 Task: Find connections with filter location Rangāpāra with filter topic #managementwith filter profile language Spanish with filter current company ITI And Diploma Jobs with filter school Indian Institute of Management, Lucknow with filter industry Business Consulting and Services with filter service category Visual Design with filter keywords title Hotel Front Door Greeter
Action: Mouse moved to (546, 47)
Screenshot: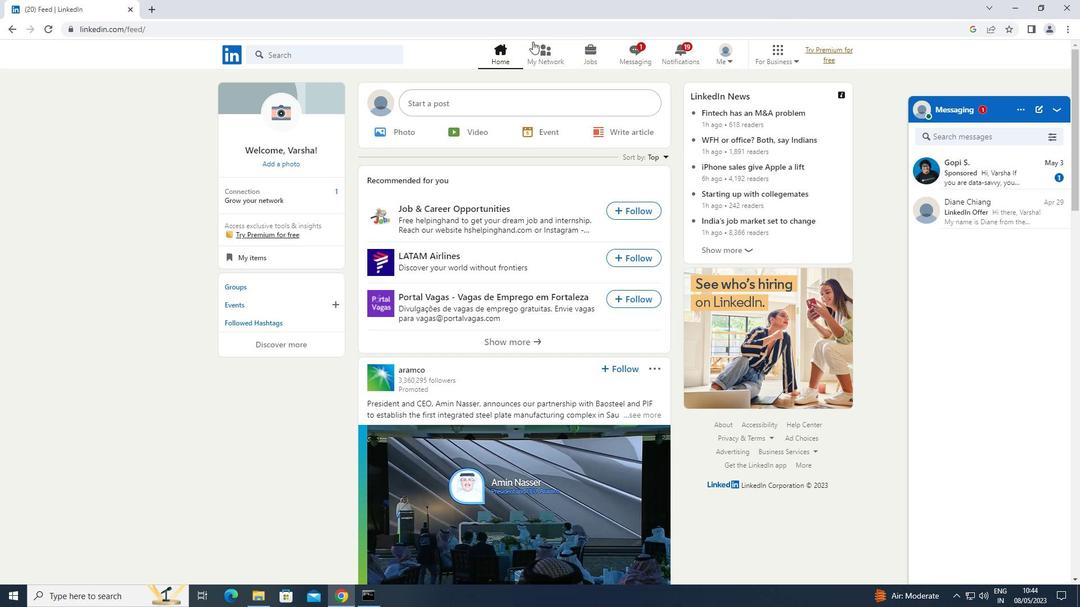 
Action: Mouse pressed left at (546, 47)
Screenshot: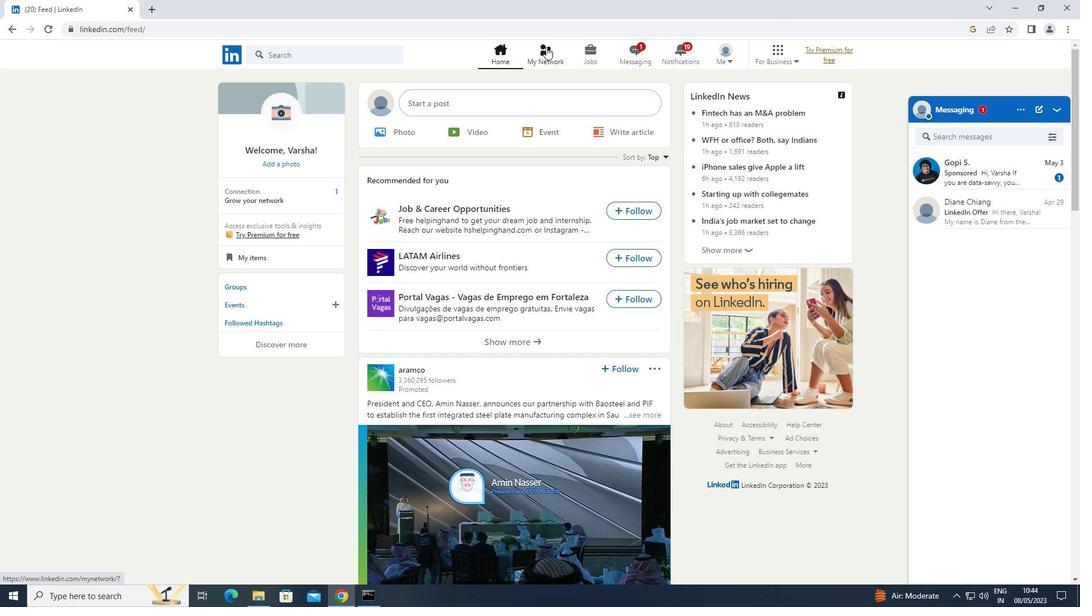 
Action: Mouse moved to (292, 116)
Screenshot: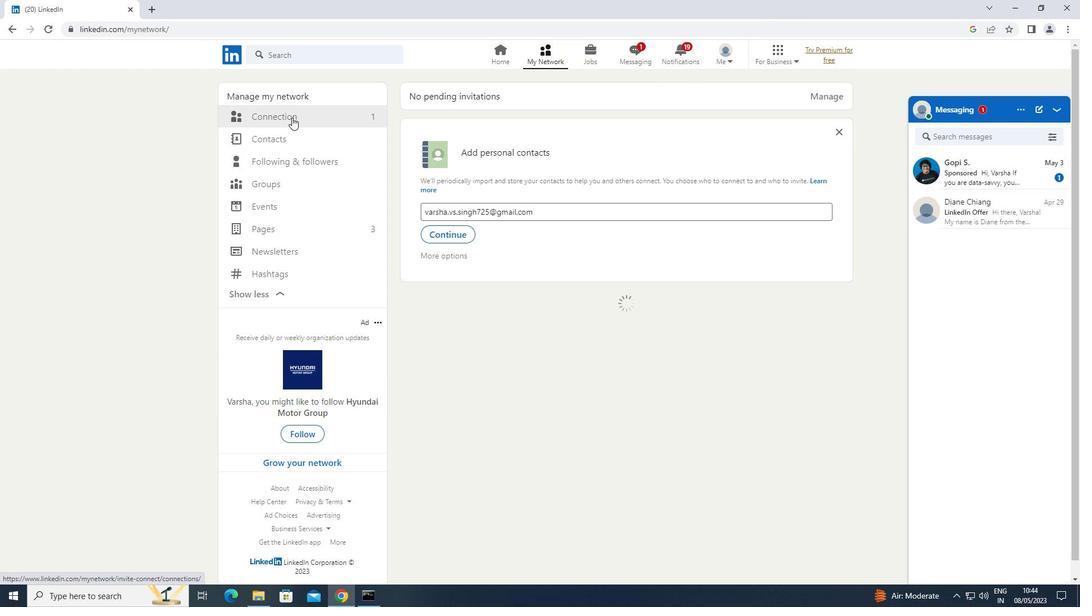 
Action: Mouse pressed left at (292, 116)
Screenshot: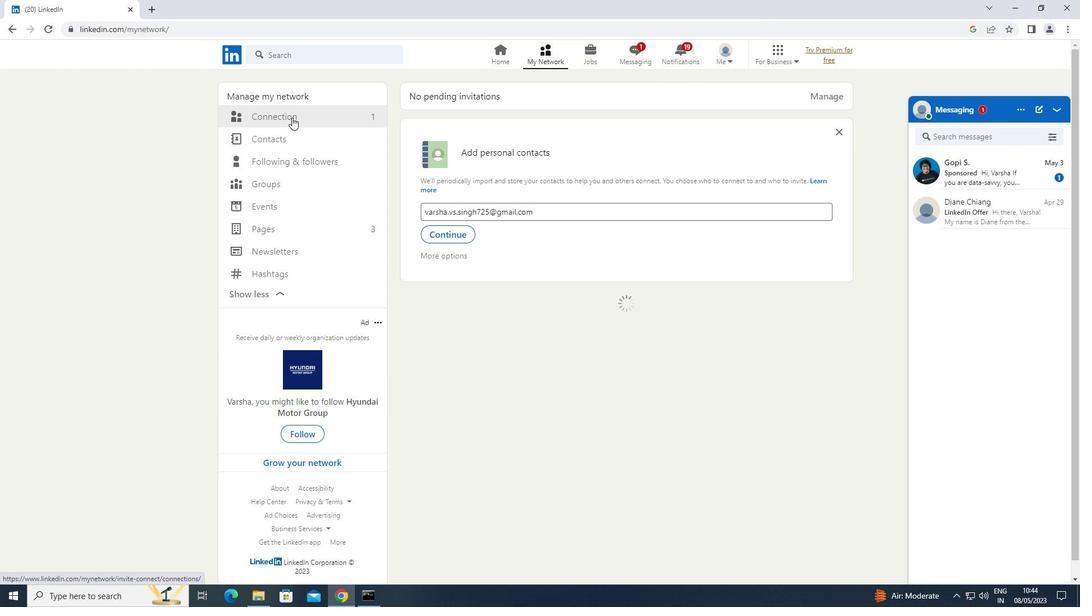 
Action: Mouse moved to (638, 113)
Screenshot: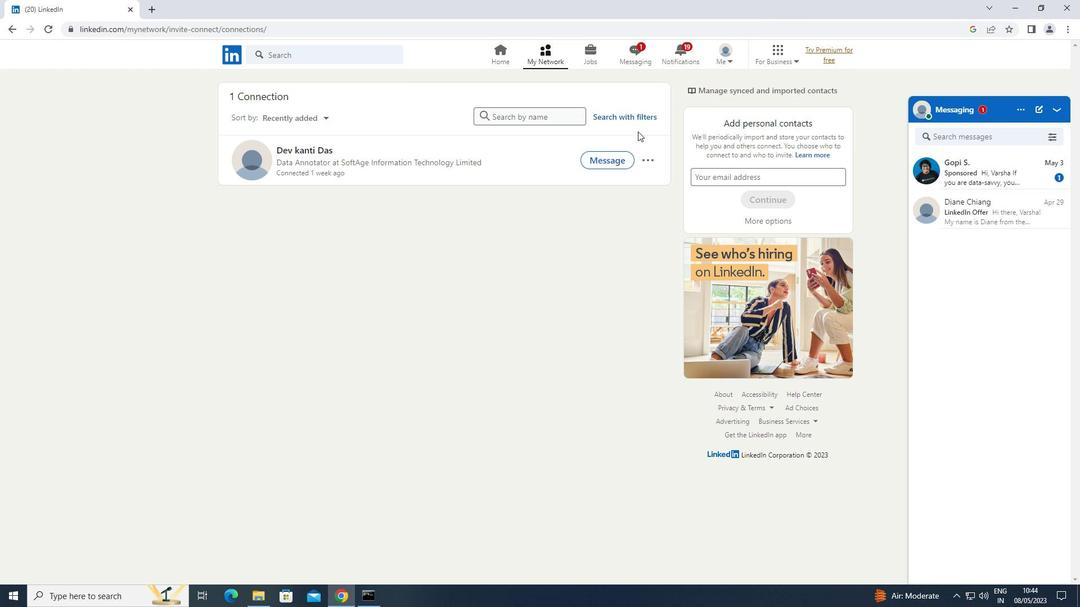 
Action: Mouse pressed left at (638, 113)
Screenshot: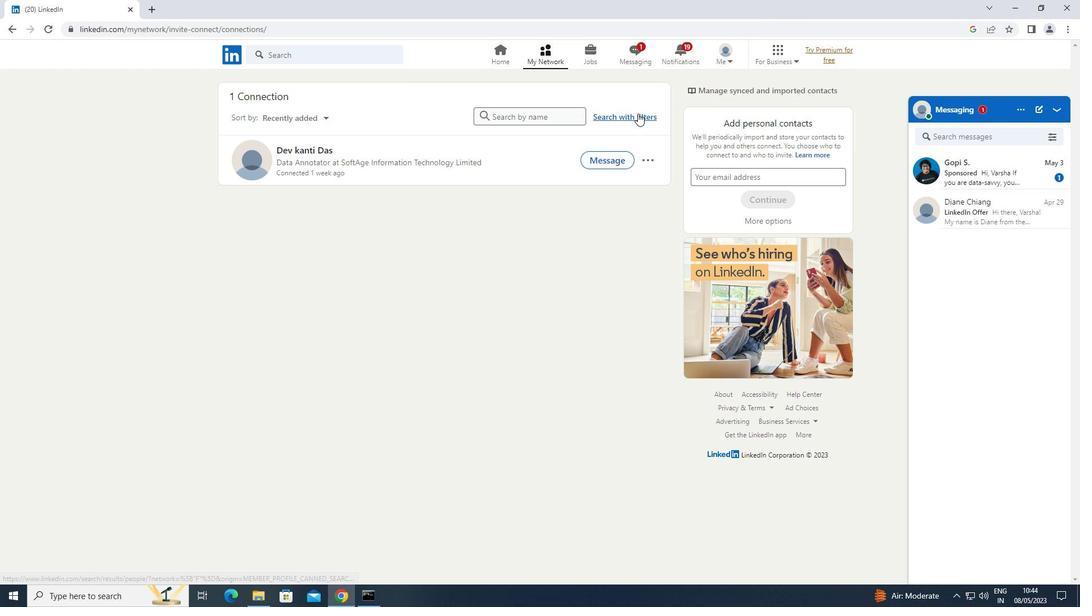 
Action: Mouse moved to (580, 84)
Screenshot: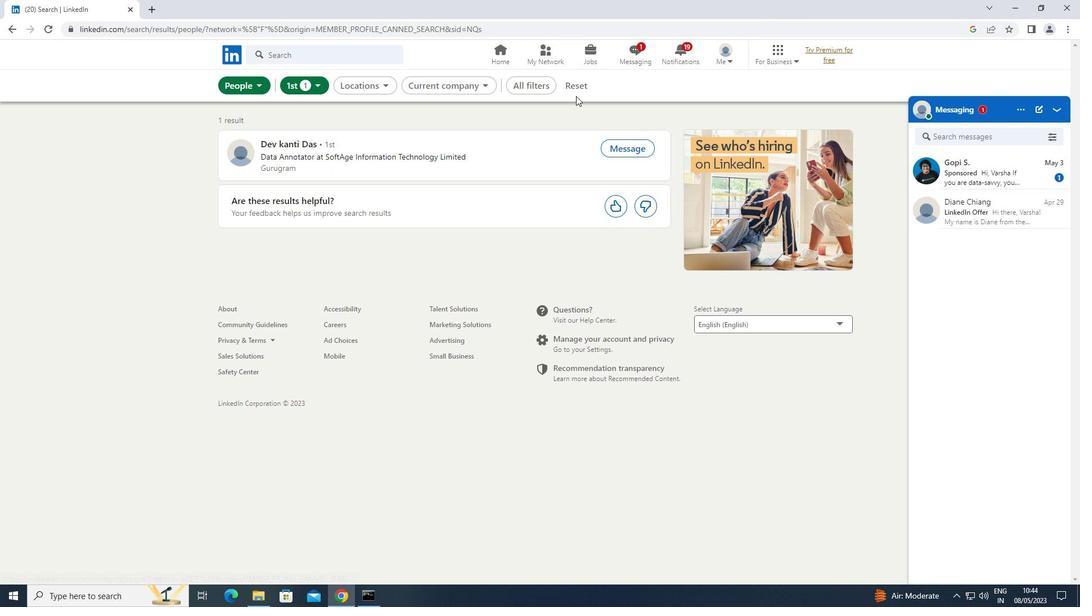 
Action: Mouse pressed left at (580, 84)
Screenshot: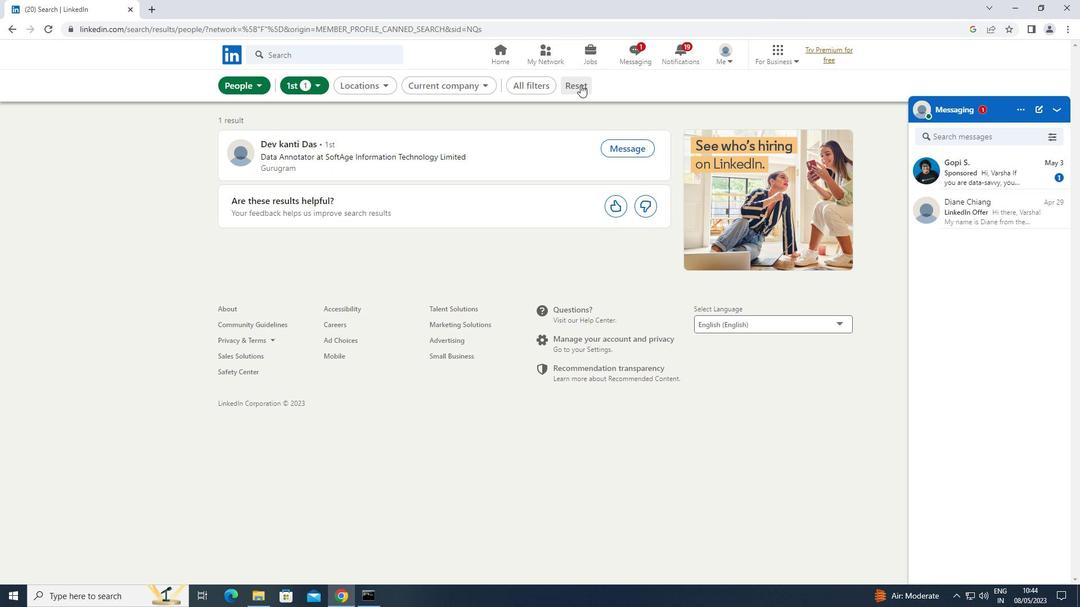 
Action: Mouse moved to (569, 82)
Screenshot: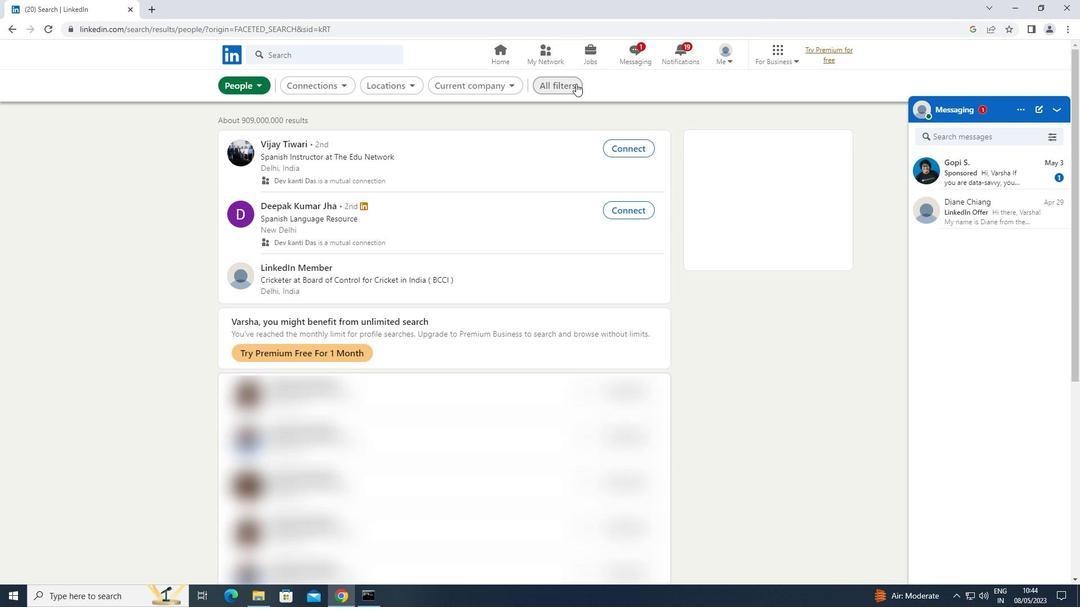
Action: Mouse pressed left at (569, 82)
Screenshot: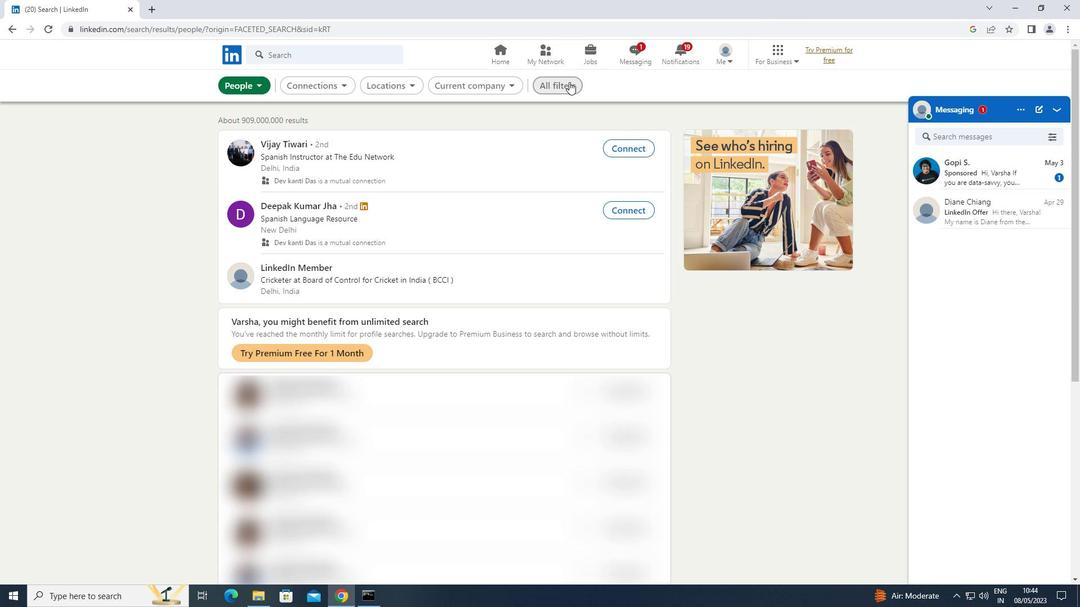 
Action: Mouse moved to (790, 195)
Screenshot: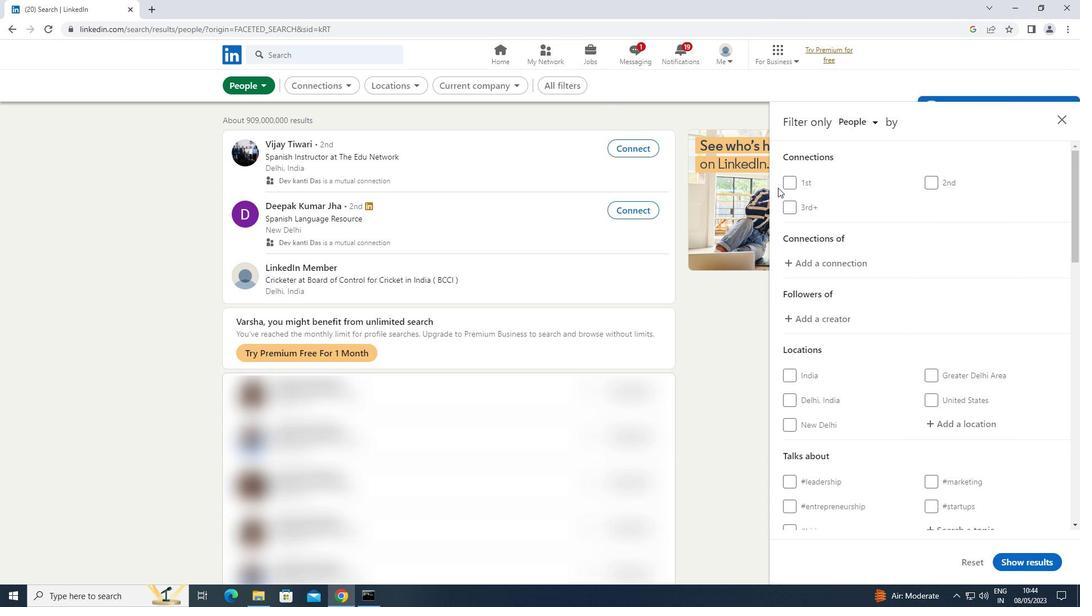 
Action: Mouse scrolled (790, 194) with delta (0, 0)
Screenshot: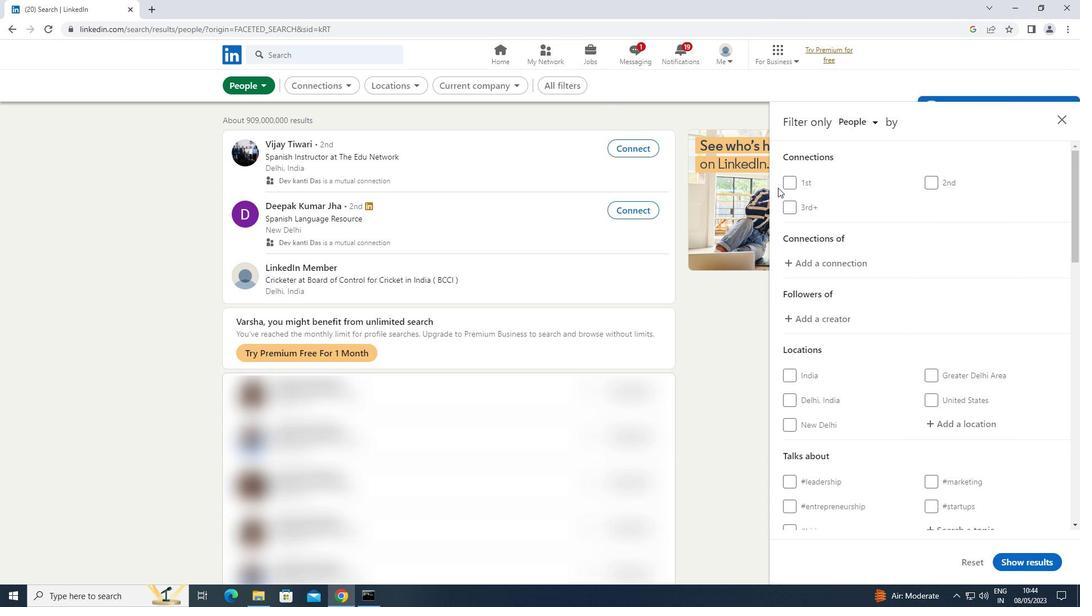 
Action: Mouse moved to (791, 195)
Screenshot: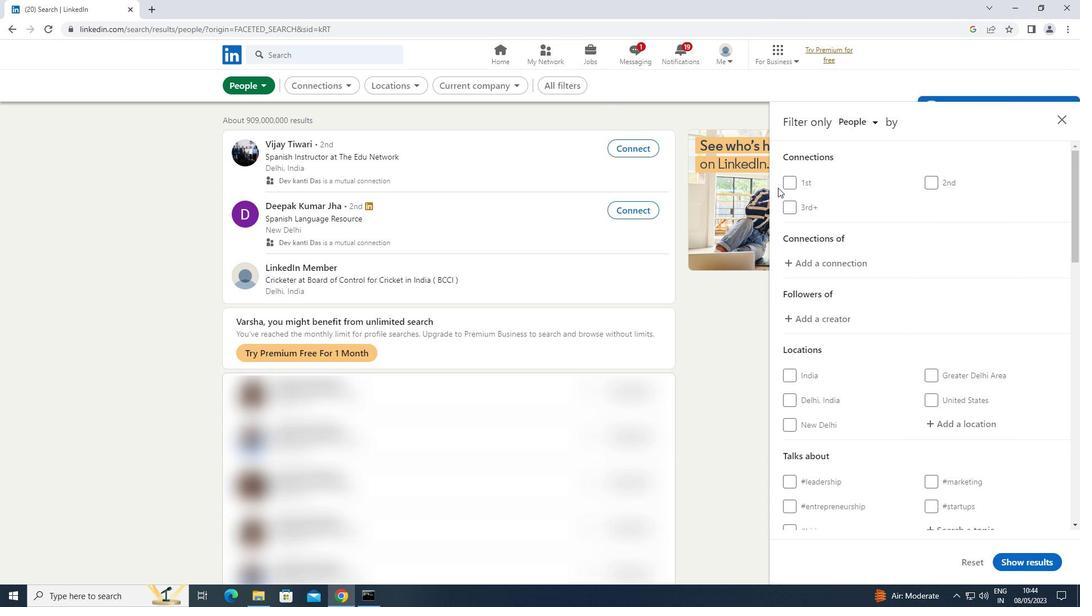 
Action: Mouse scrolled (791, 195) with delta (0, 0)
Screenshot: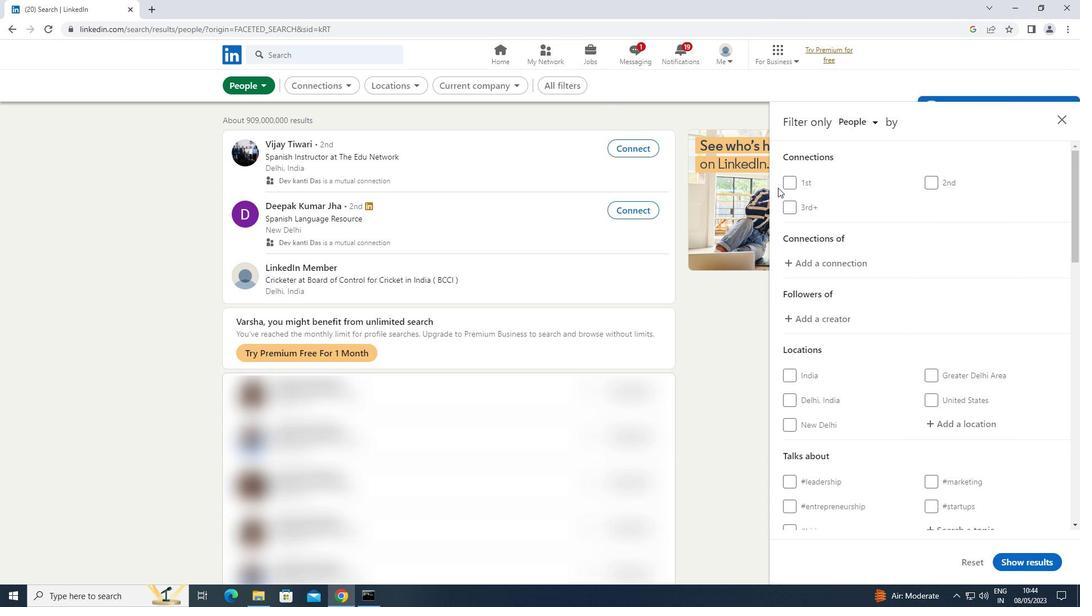 
Action: Mouse moved to (791, 195)
Screenshot: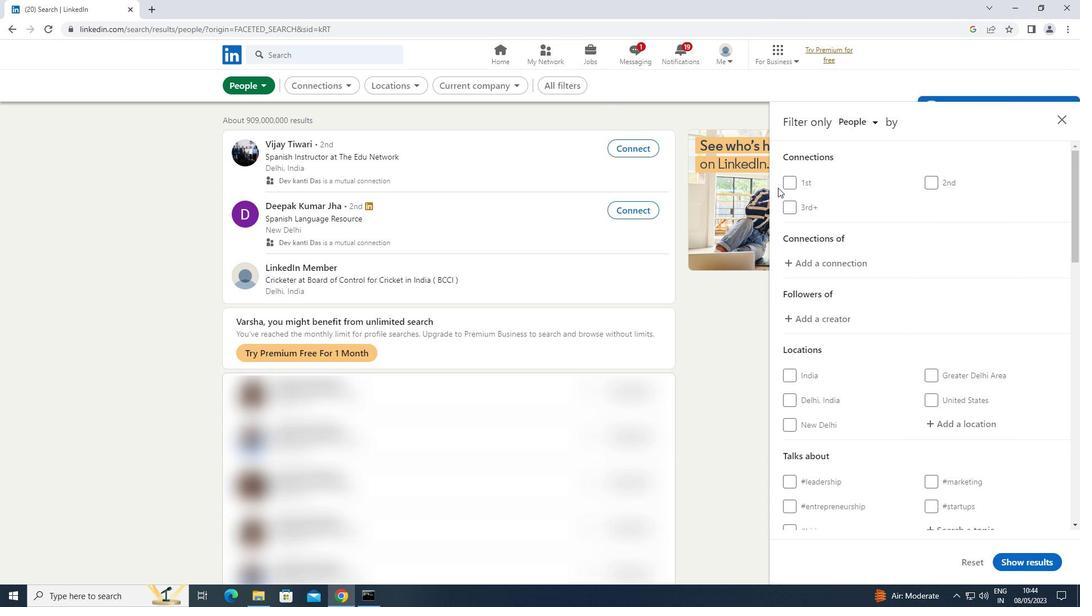 
Action: Mouse scrolled (791, 195) with delta (0, 0)
Screenshot: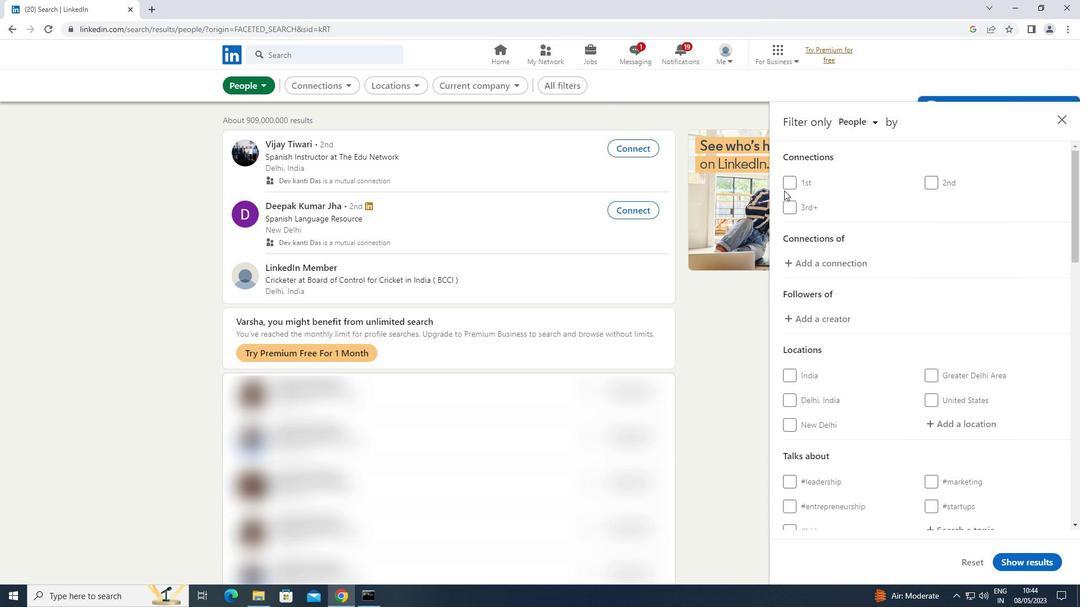 
Action: Mouse moved to (944, 251)
Screenshot: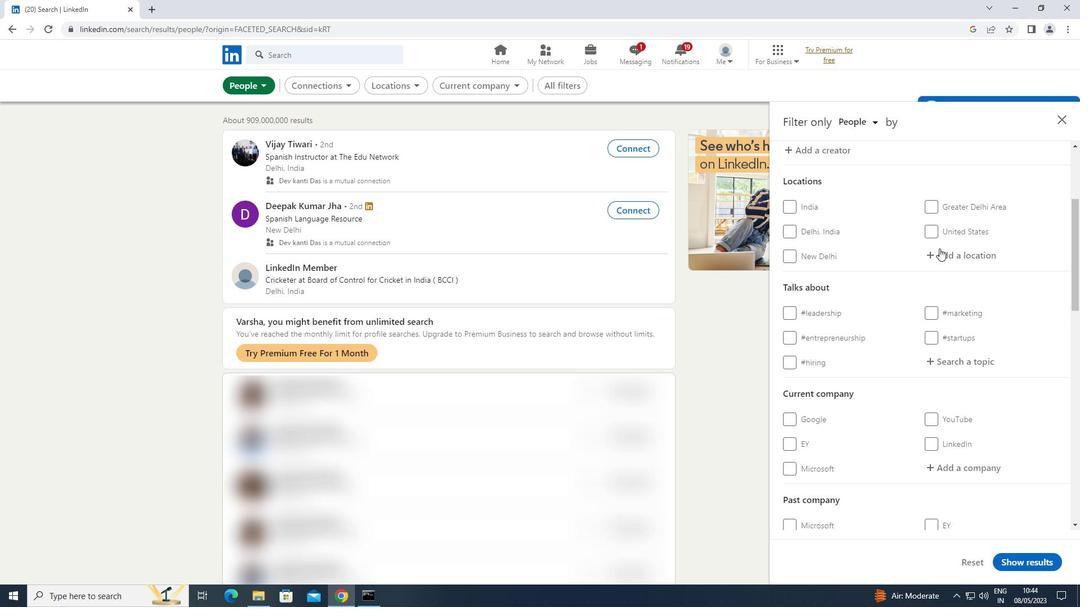 
Action: Mouse pressed left at (944, 251)
Screenshot: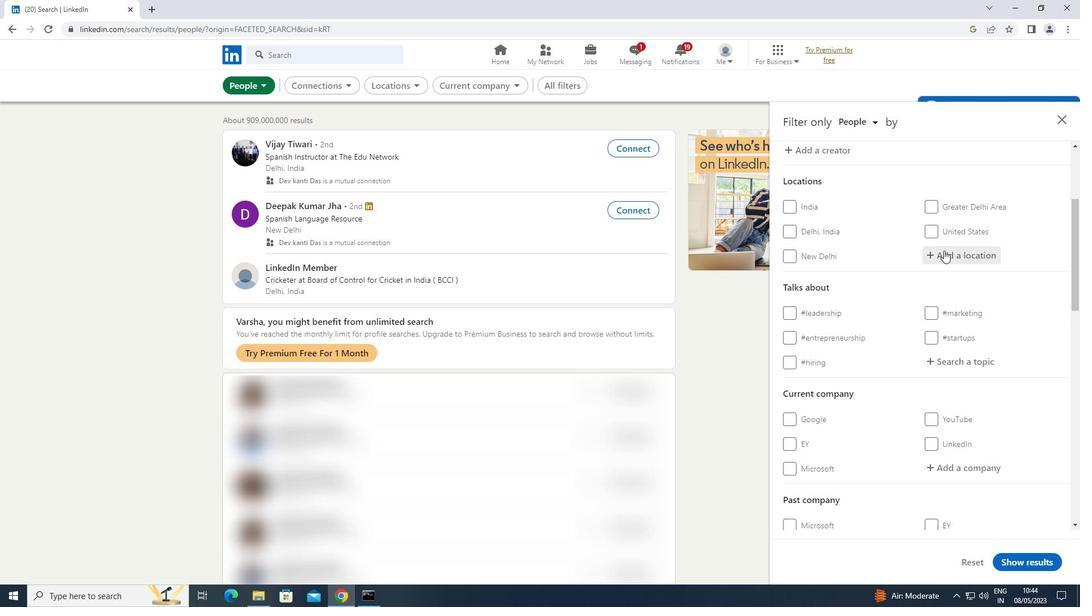 
Action: Mouse moved to (944, 251)
Screenshot: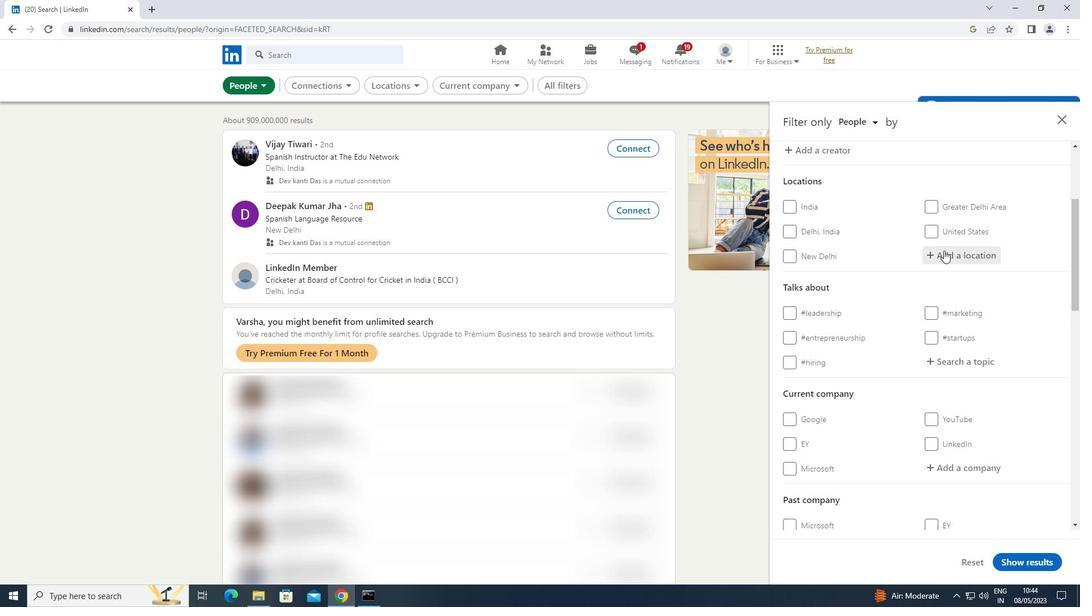 
Action: Key pressed <Key.shift>RANGAPARA
Screenshot: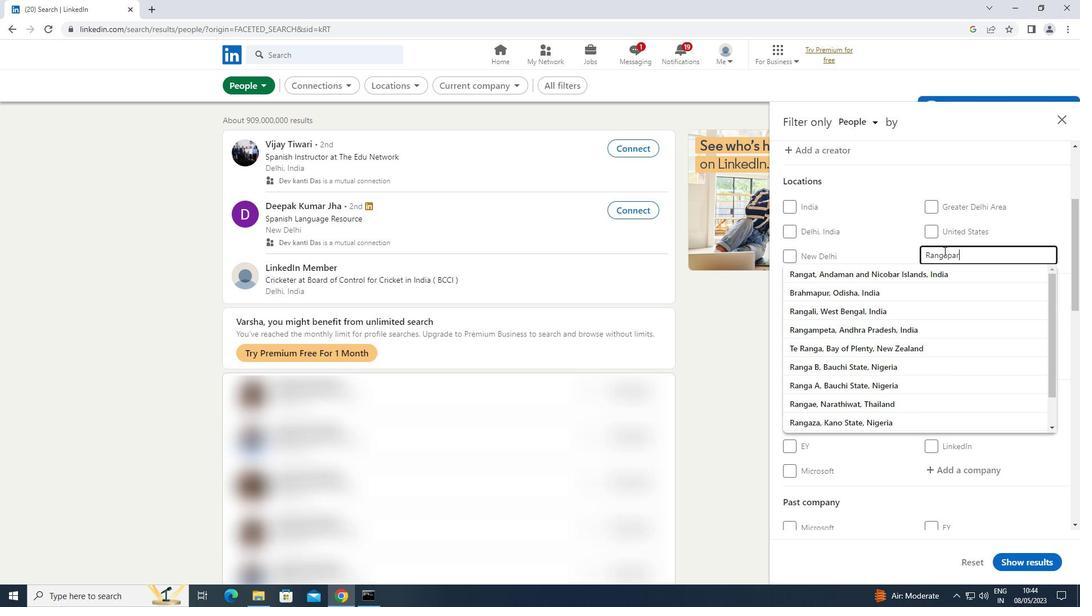 
Action: Mouse moved to (976, 364)
Screenshot: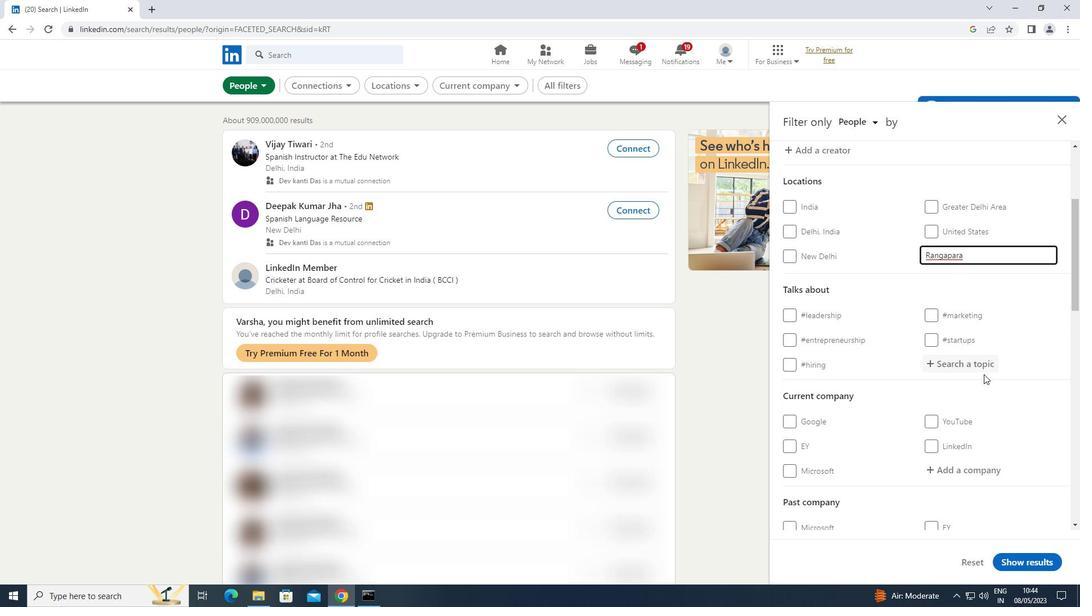 
Action: Mouse pressed left at (976, 364)
Screenshot: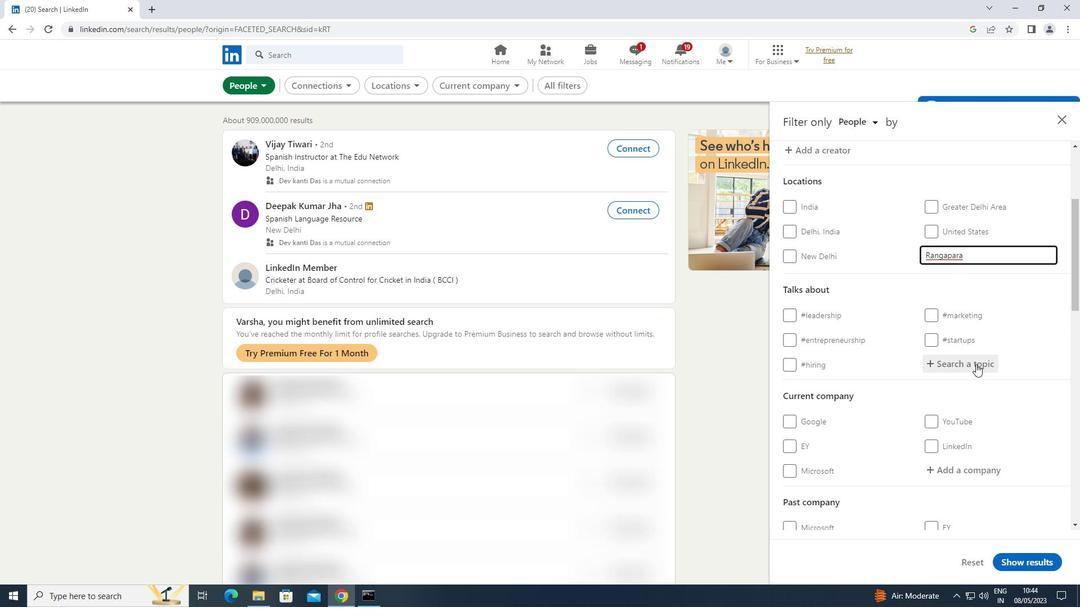 
Action: Key pressed MANAGEMENT
Screenshot: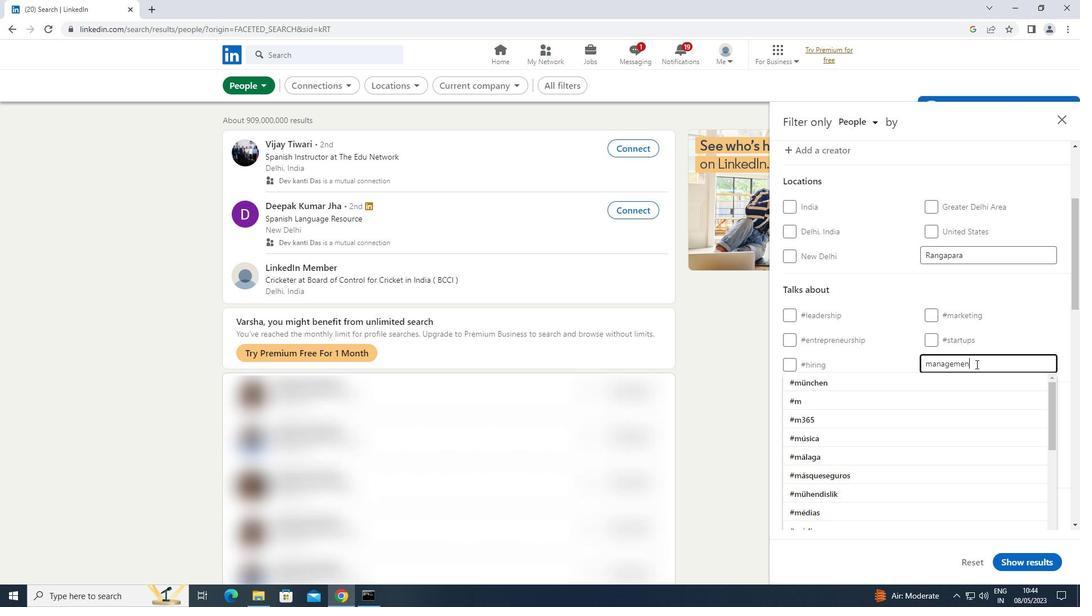 
Action: Mouse moved to (871, 386)
Screenshot: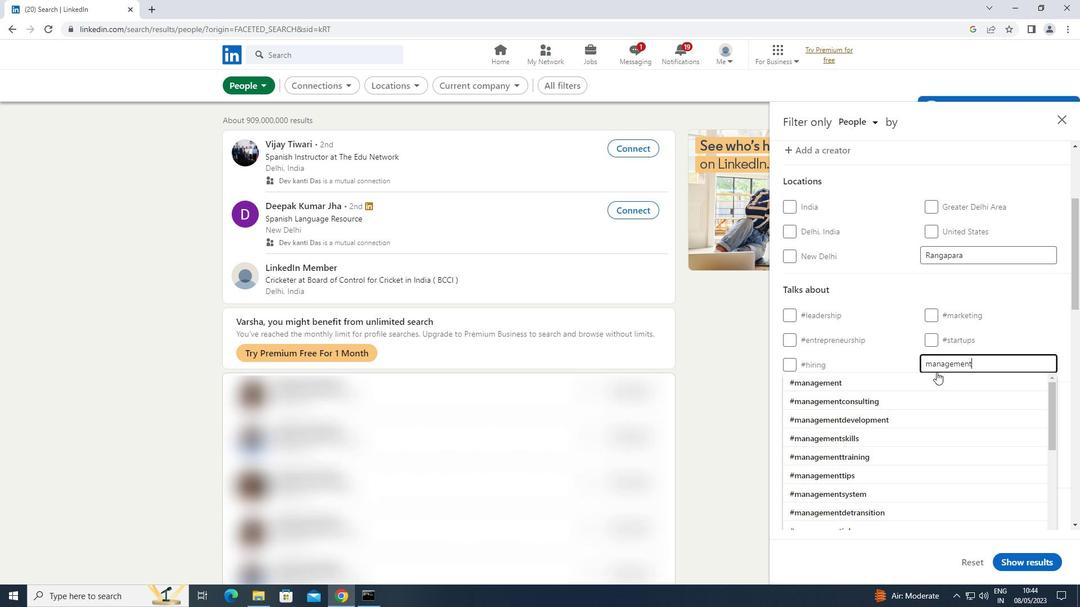 
Action: Mouse pressed left at (871, 386)
Screenshot: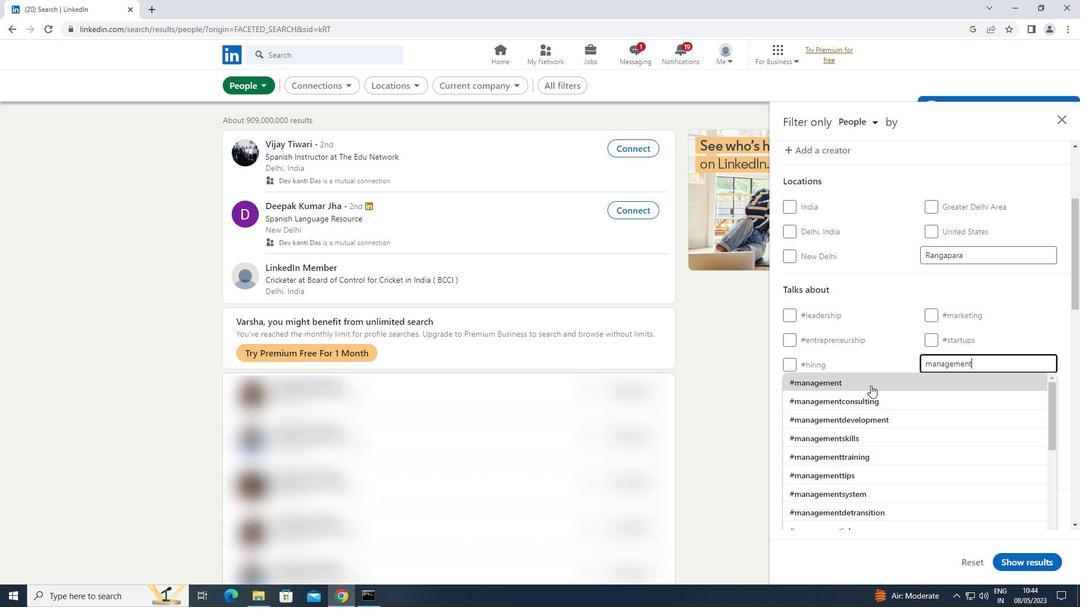 
Action: Mouse scrolled (871, 385) with delta (0, 0)
Screenshot: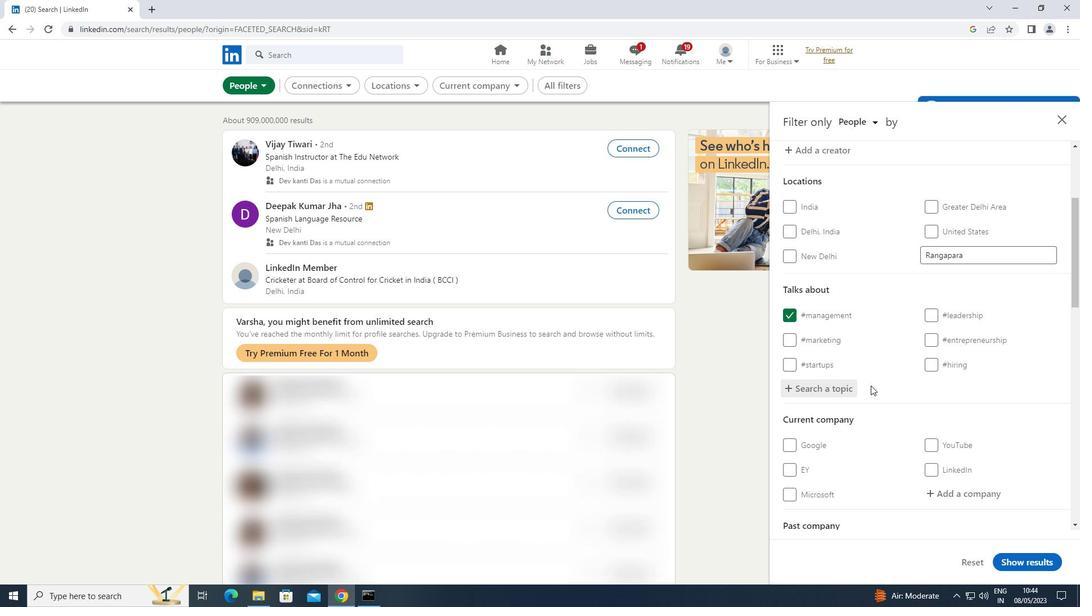 
Action: Mouse scrolled (871, 385) with delta (0, 0)
Screenshot: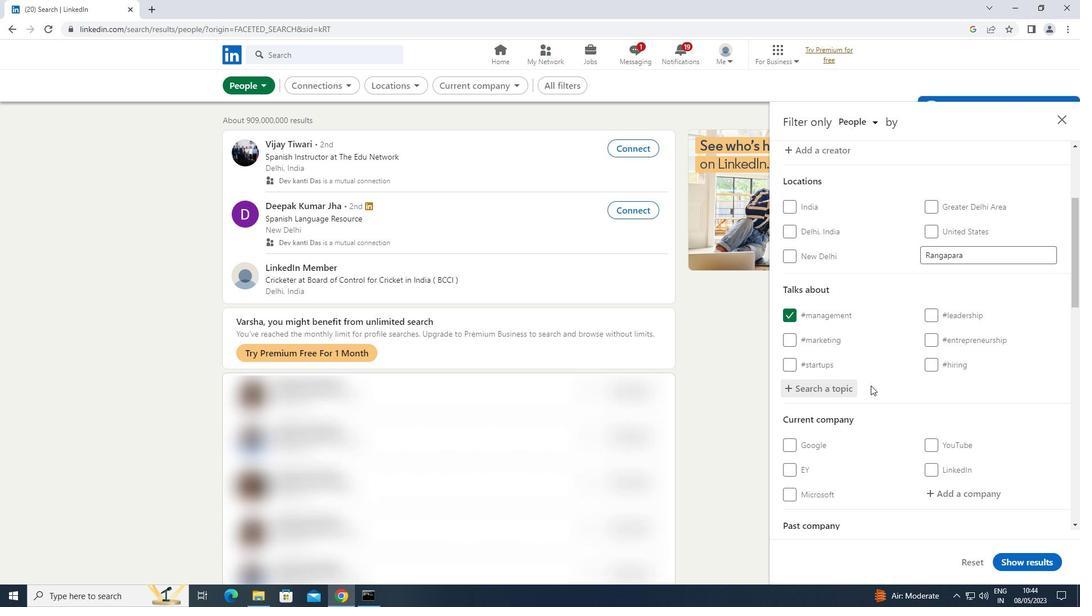
Action: Mouse scrolled (871, 385) with delta (0, 0)
Screenshot: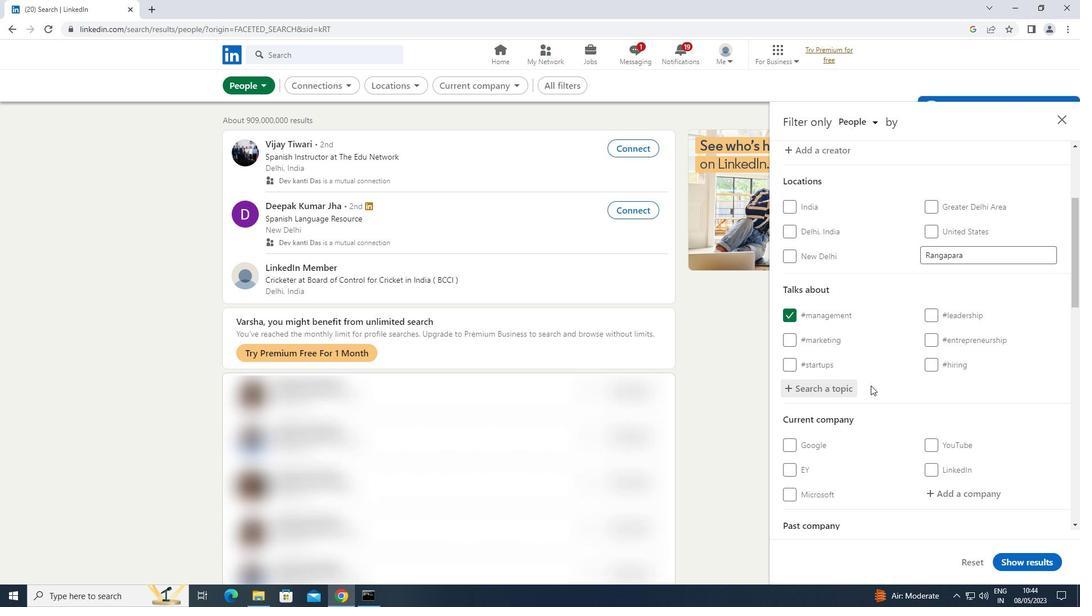 
Action: Mouse scrolled (871, 385) with delta (0, 0)
Screenshot: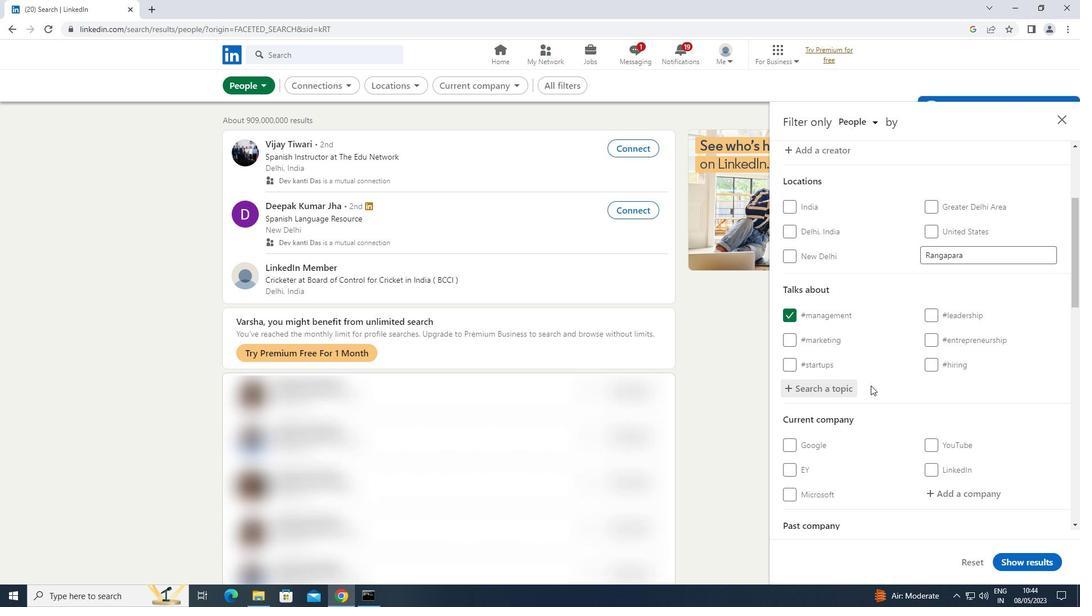
Action: Mouse scrolled (871, 385) with delta (0, 0)
Screenshot: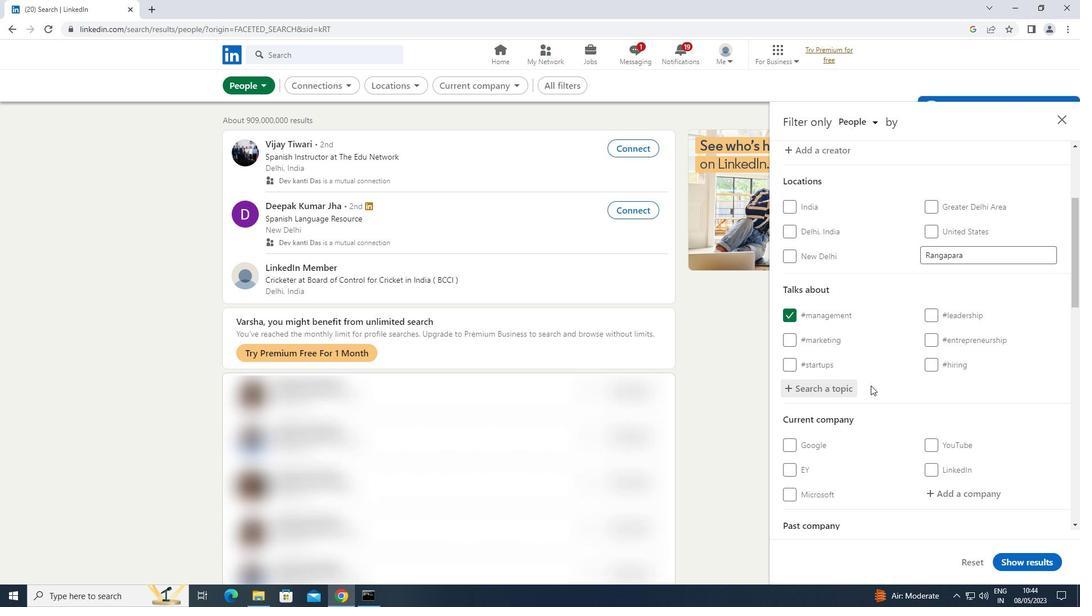 
Action: Mouse scrolled (871, 385) with delta (0, 0)
Screenshot: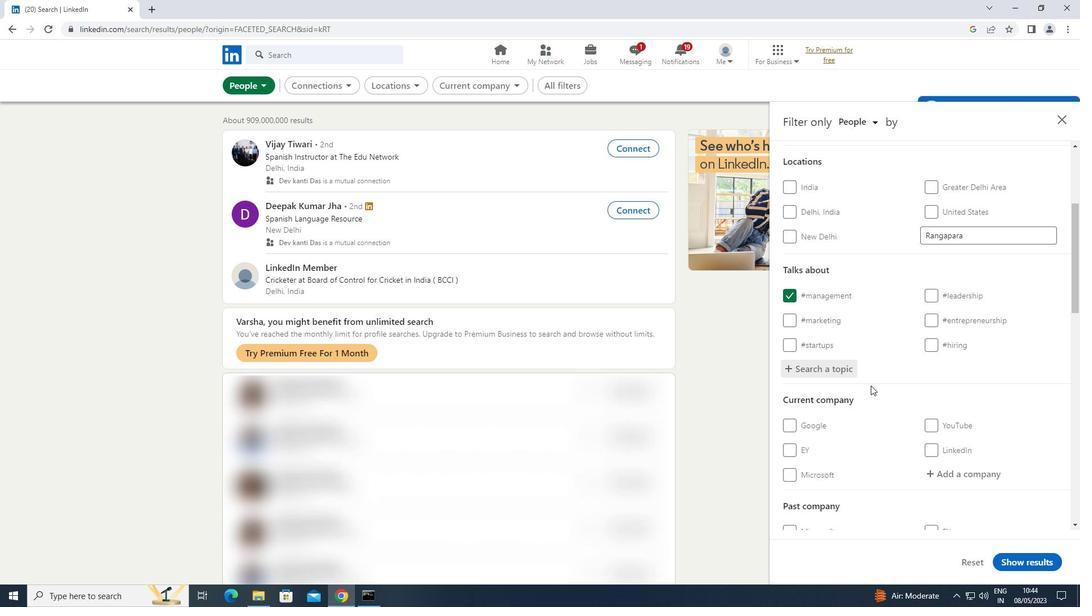 
Action: Mouse moved to (871, 383)
Screenshot: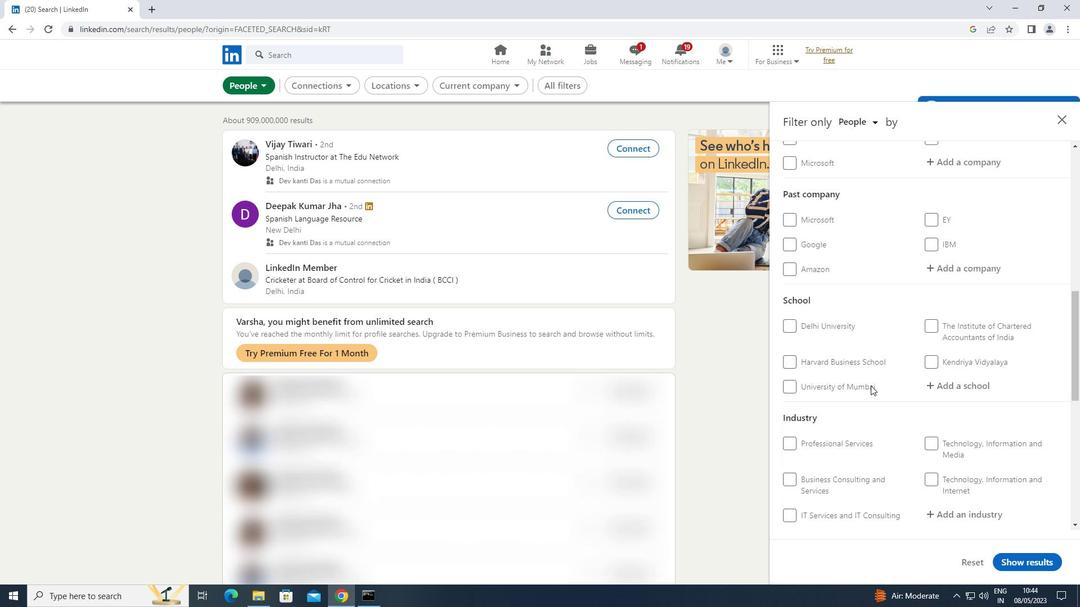 
Action: Mouse scrolled (871, 383) with delta (0, 0)
Screenshot: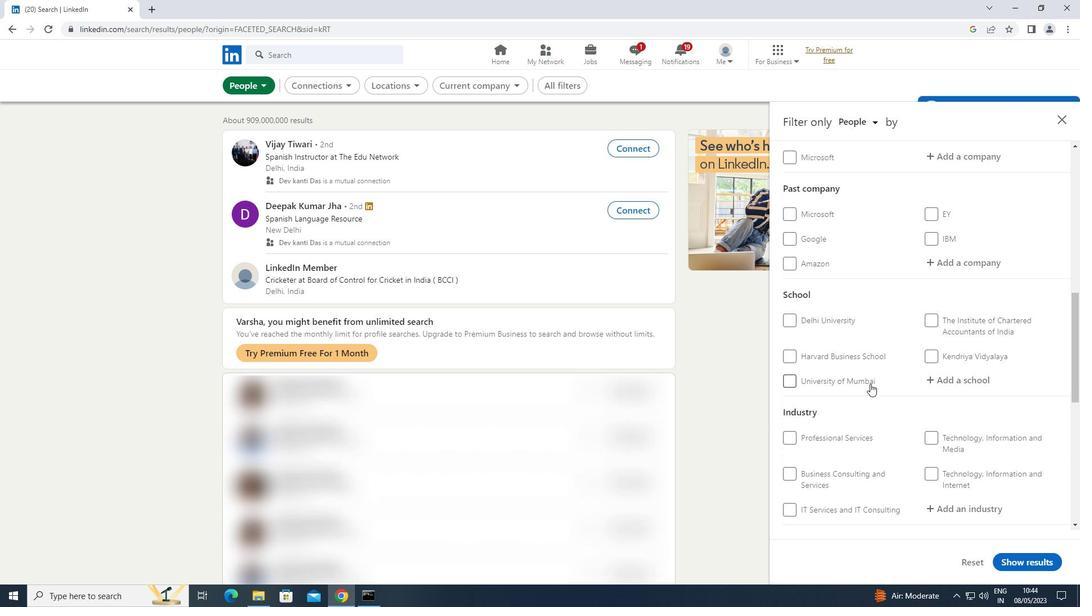 
Action: Mouse scrolled (871, 383) with delta (0, 0)
Screenshot: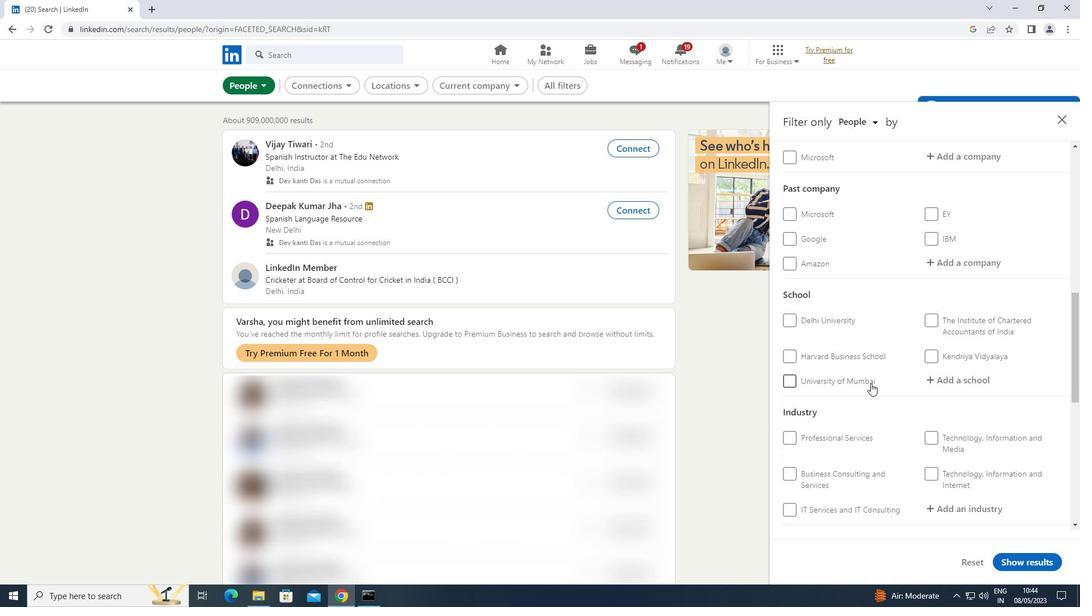 
Action: Mouse scrolled (871, 383) with delta (0, 0)
Screenshot: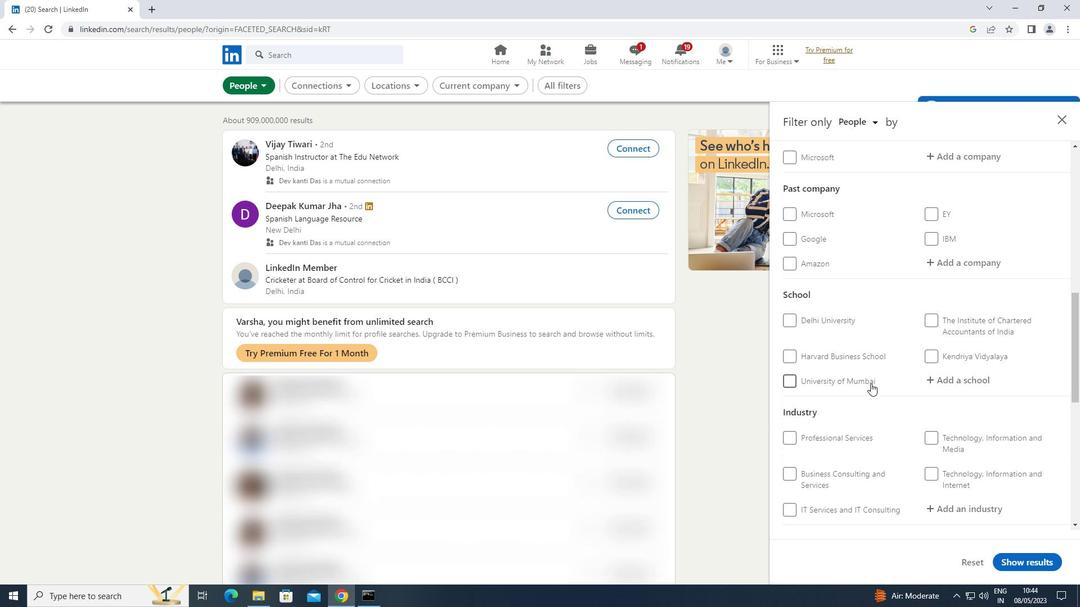 
Action: Mouse scrolled (871, 383) with delta (0, 0)
Screenshot: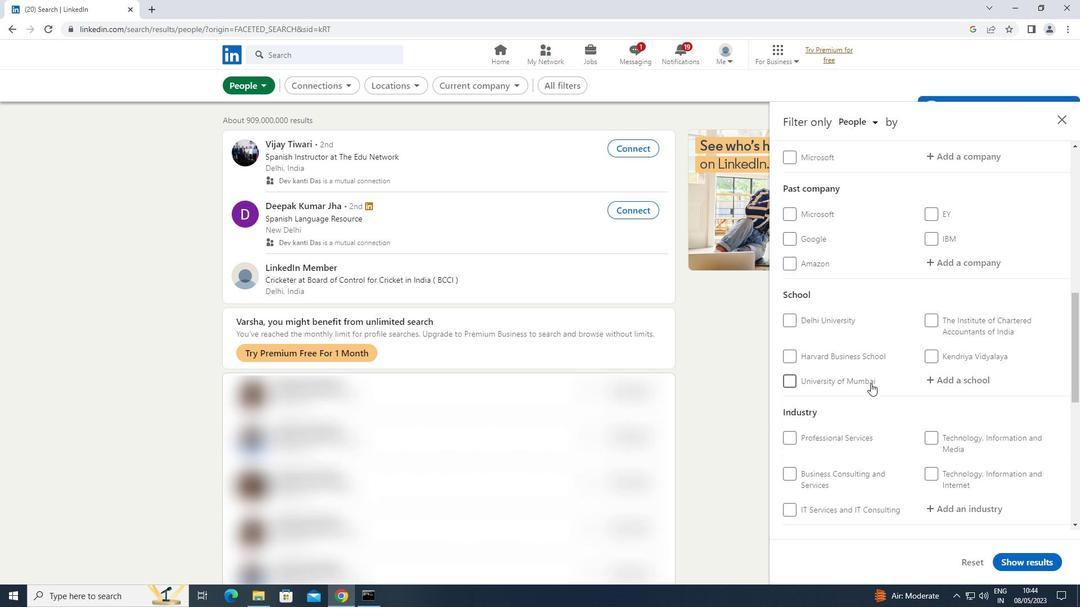 
Action: Mouse moved to (788, 368)
Screenshot: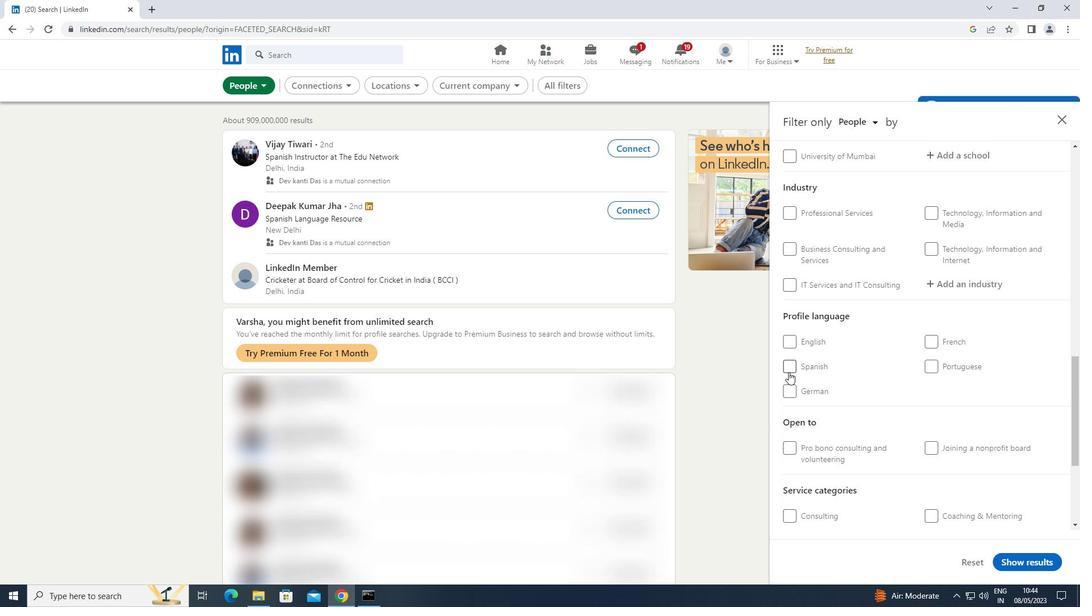 
Action: Mouse pressed left at (788, 368)
Screenshot: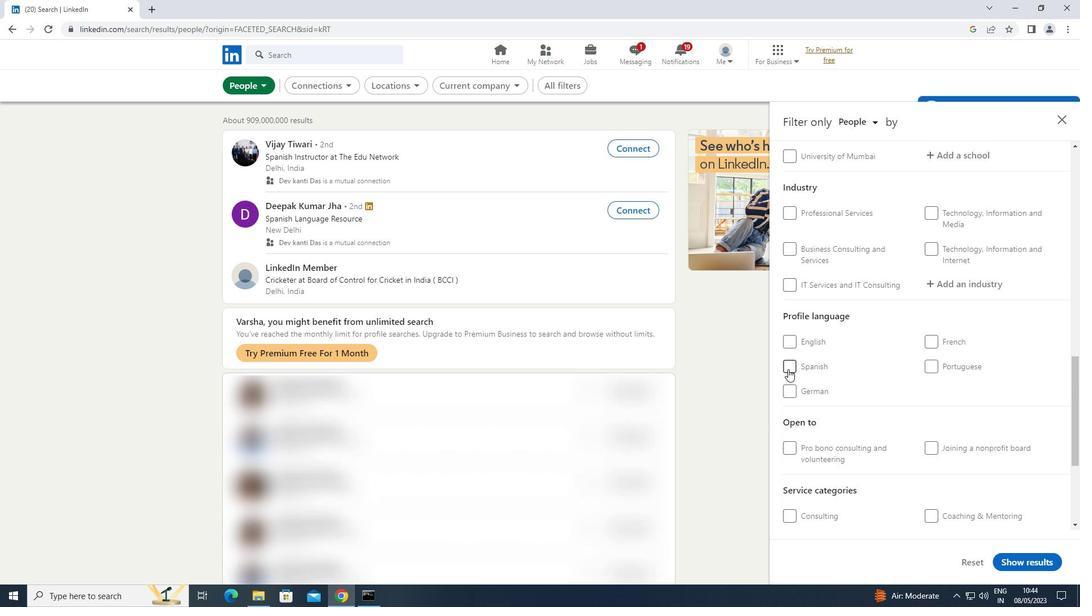 
Action: Mouse moved to (788, 367)
Screenshot: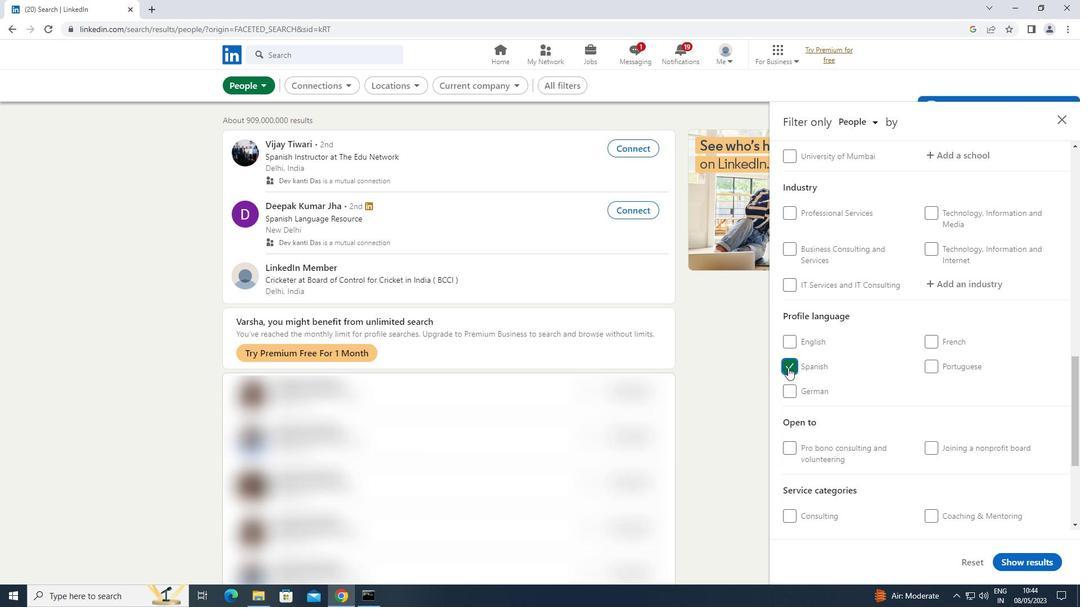 
Action: Mouse scrolled (788, 368) with delta (0, 0)
Screenshot: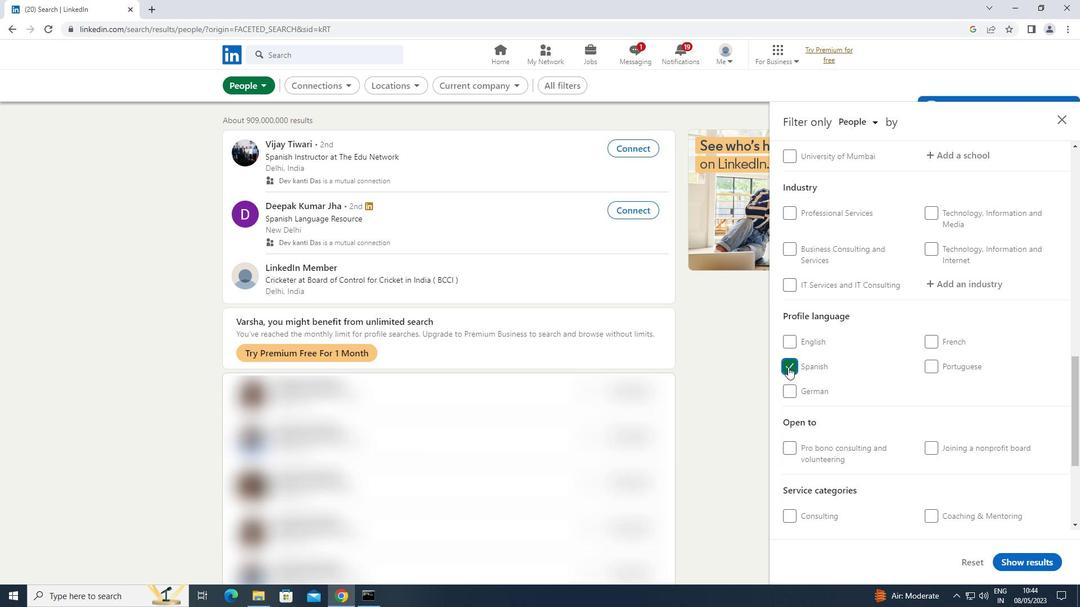 
Action: Mouse scrolled (788, 368) with delta (0, 0)
Screenshot: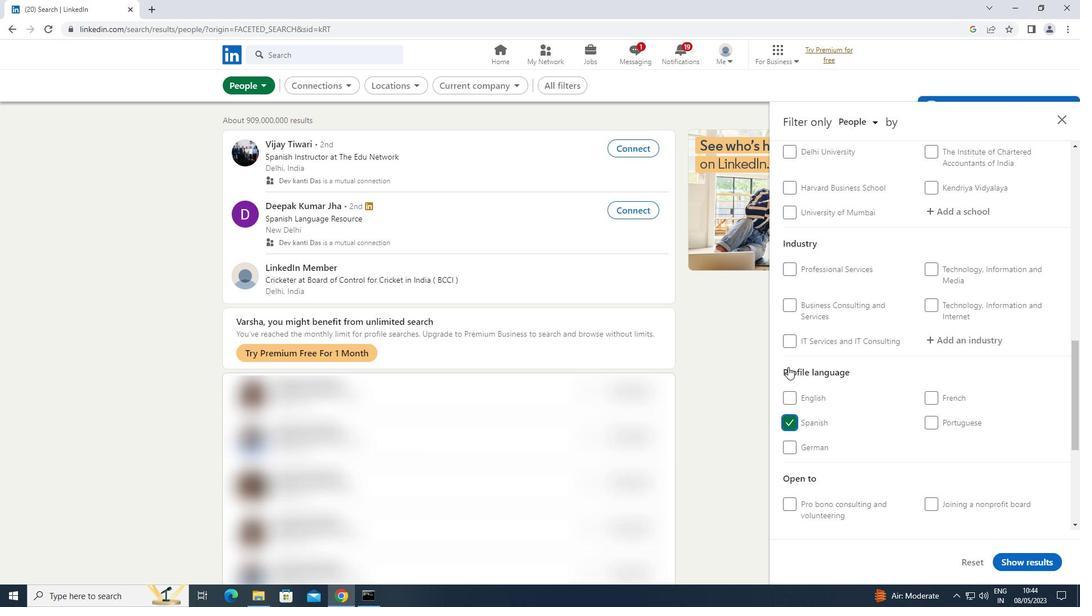 
Action: Mouse moved to (788, 366)
Screenshot: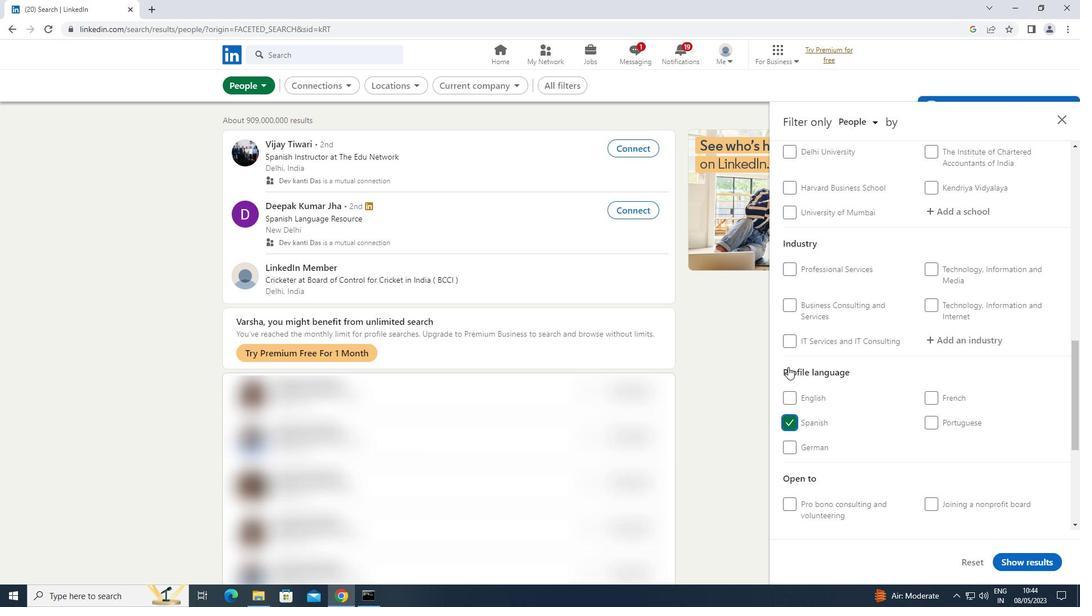 
Action: Mouse scrolled (788, 367) with delta (0, 0)
Screenshot: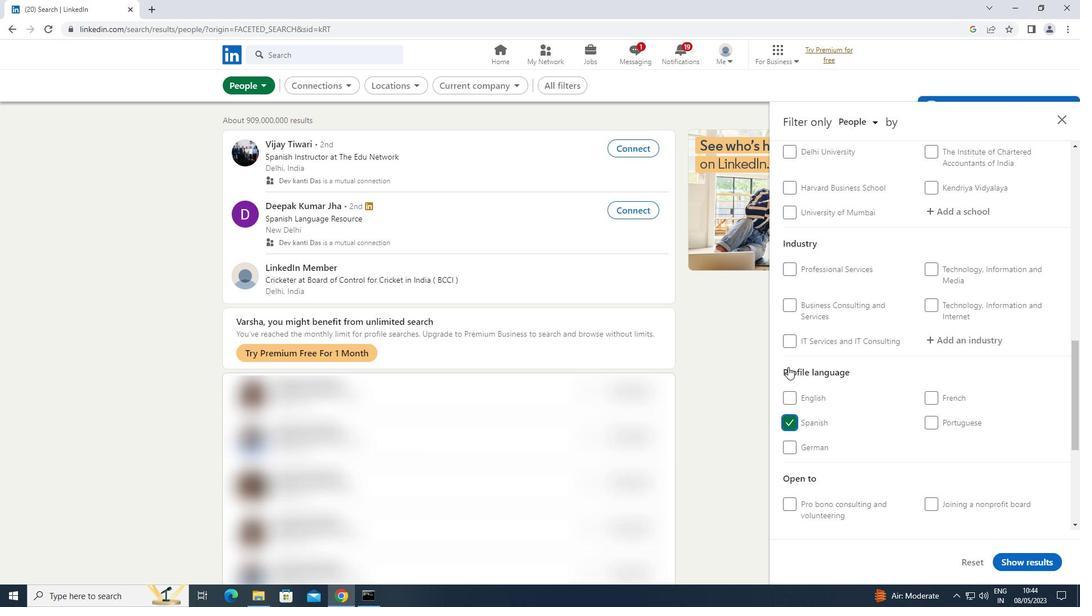 
Action: Mouse moved to (789, 366)
Screenshot: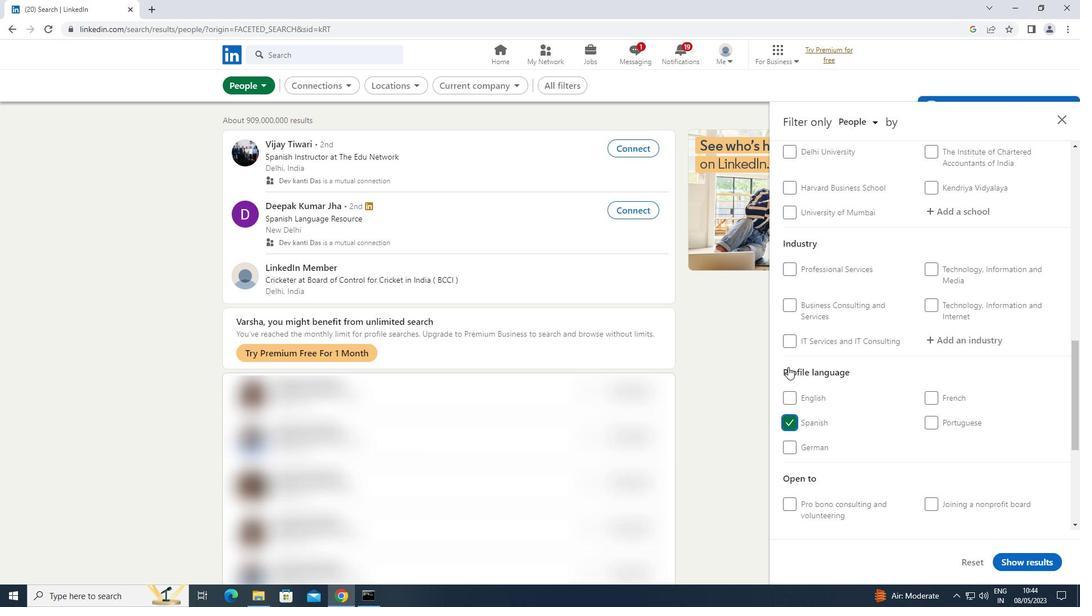 
Action: Mouse scrolled (789, 366) with delta (0, 0)
Screenshot: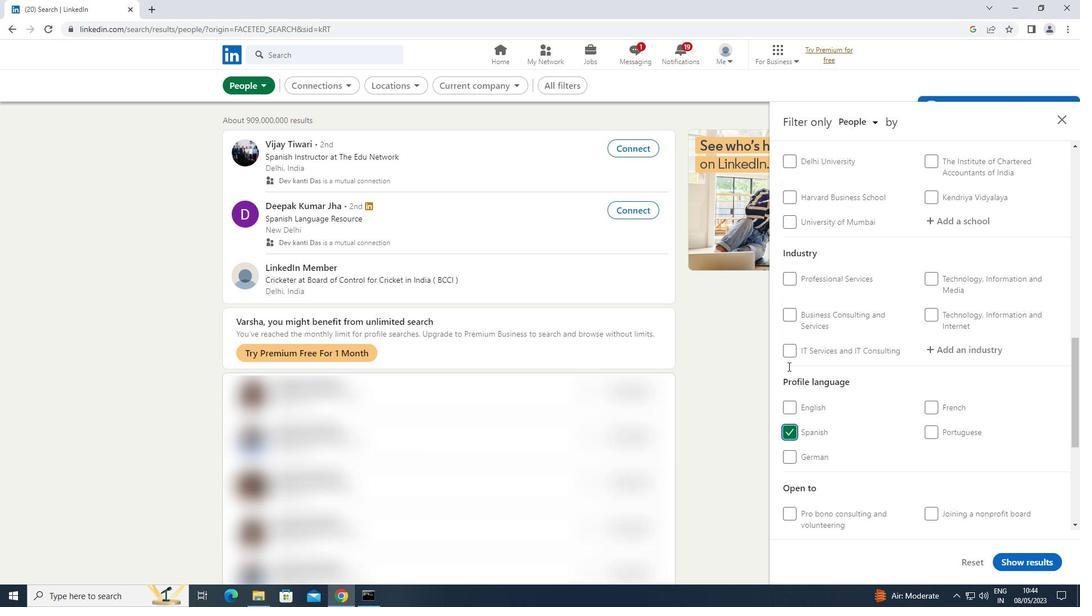 
Action: Mouse scrolled (789, 366) with delta (0, 0)
Screenshot: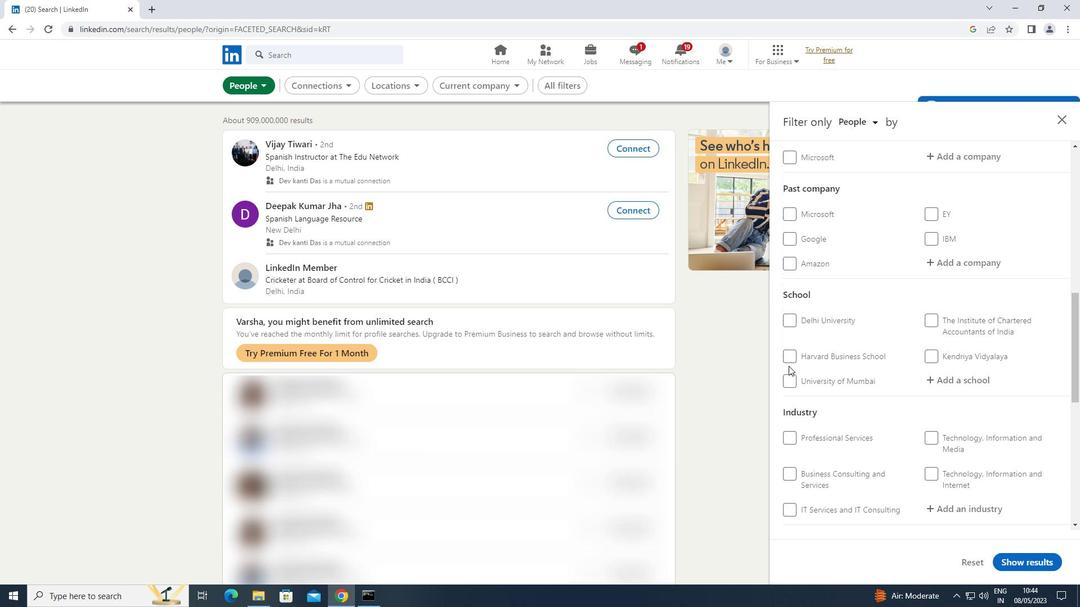 
Action: Mouse scrolled (789, 366) with delta (0, 0)
Screenshot: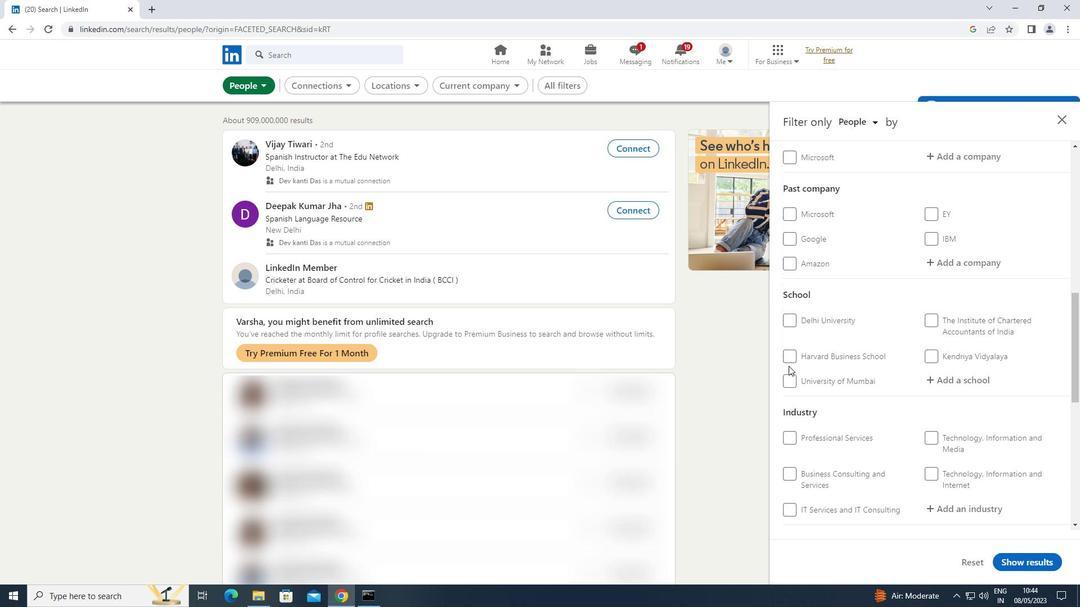 
Action: Mouse scrolled (789, 366) with delta (0, 0)
Screenshot: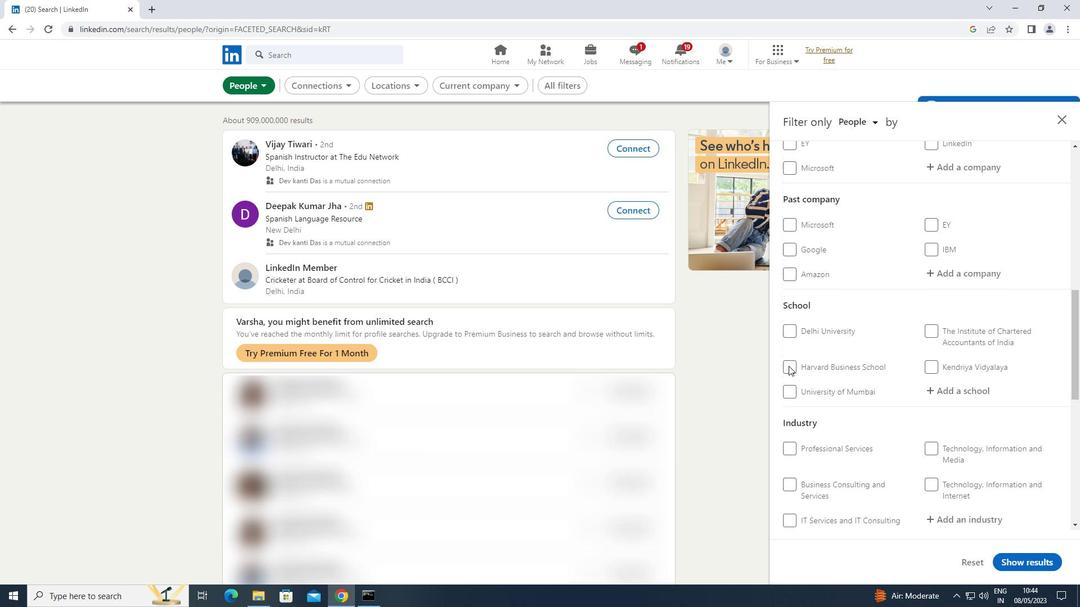 
Action: Mouse moved to (947, 324)
Screenshot: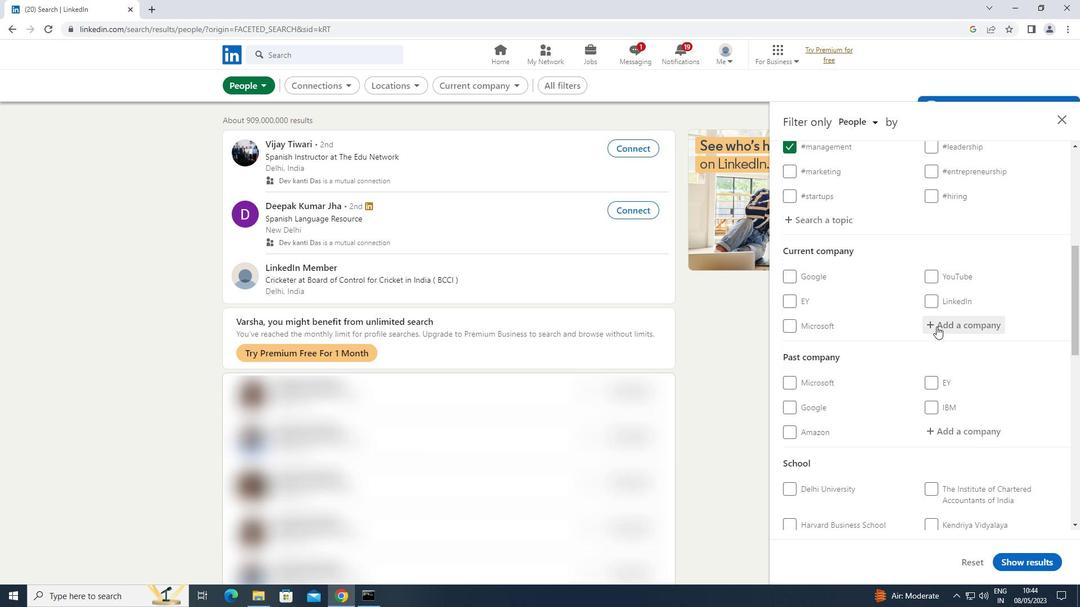
Action: Mouse pressed left at (947, 324)
Screenshot: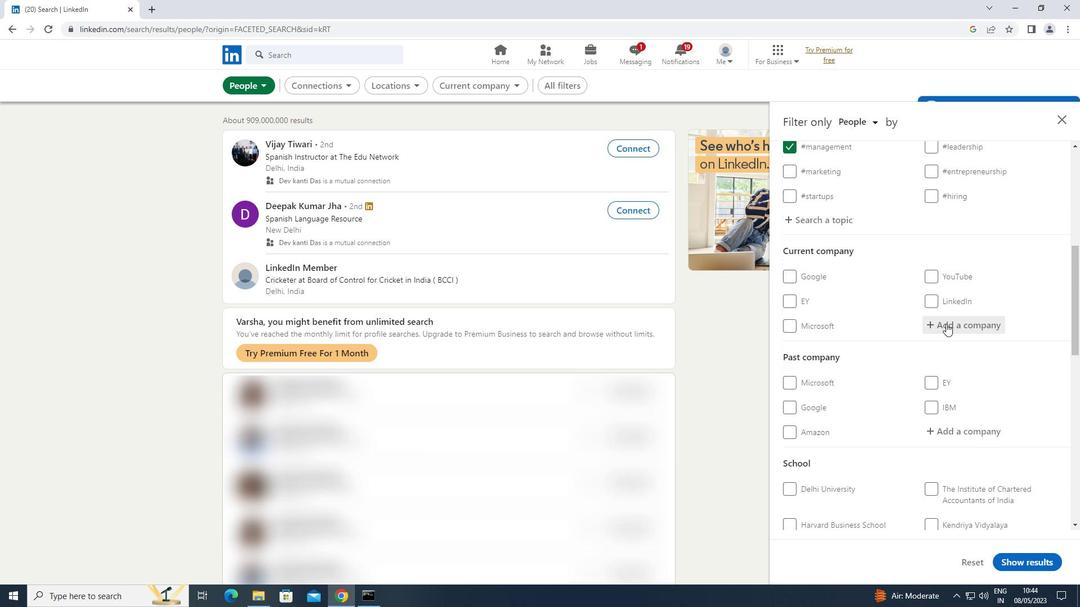
Action: Key pressed <Key.shift><Key.shift><Key.shift>ITI<Key.space>
Screenshot: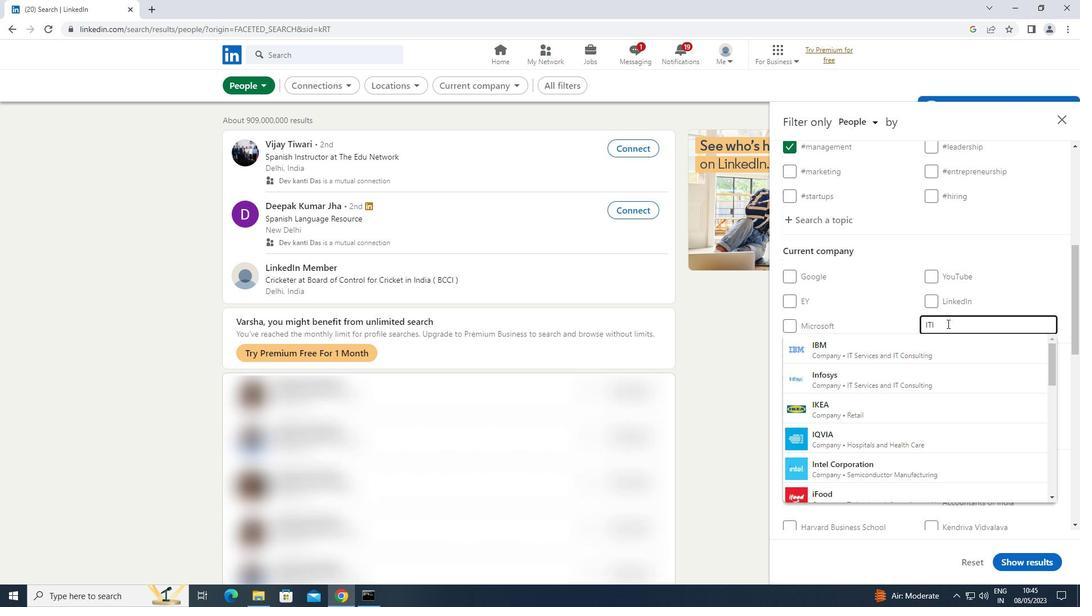 
Action: Mouse moved to (822, 403)
Screenshot: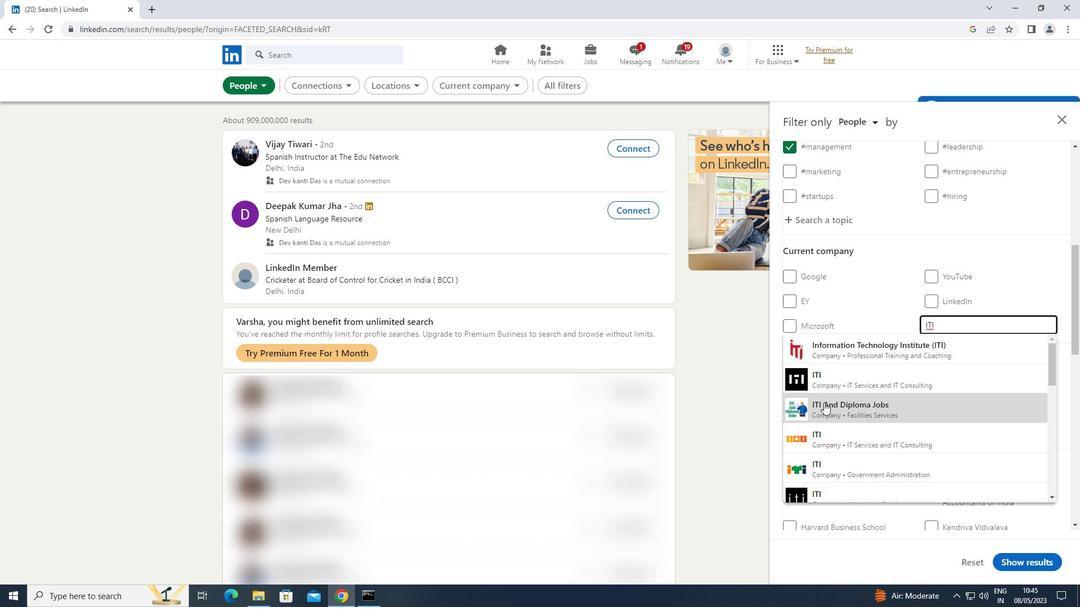 
Action: Mouse pressed left at (822, 403)
Screenshot: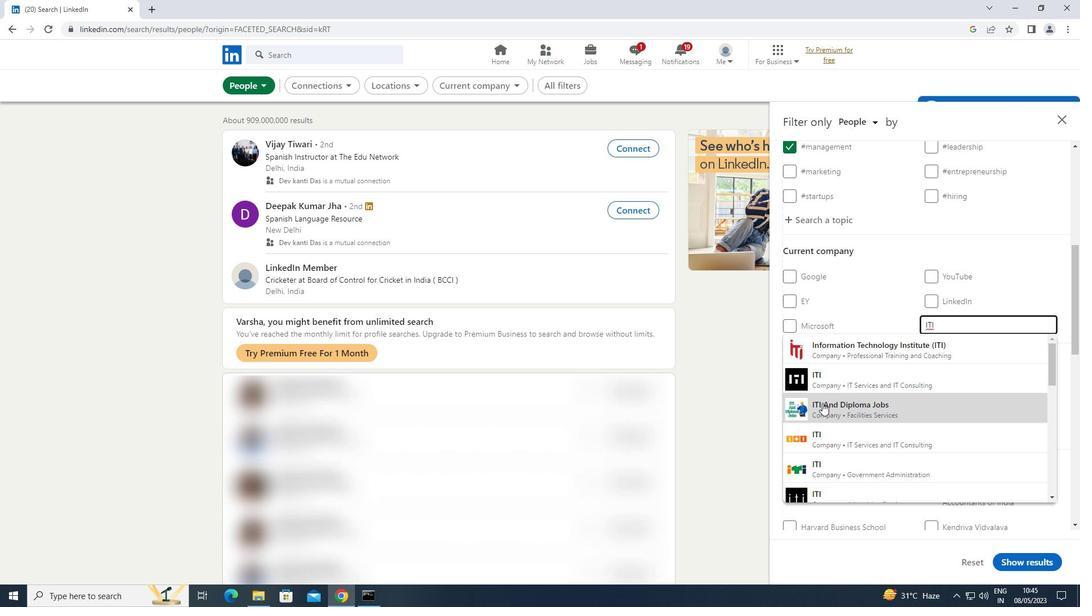
Action: Mouse scrolled (822, 402) with delta (0, 0)
Screenshot: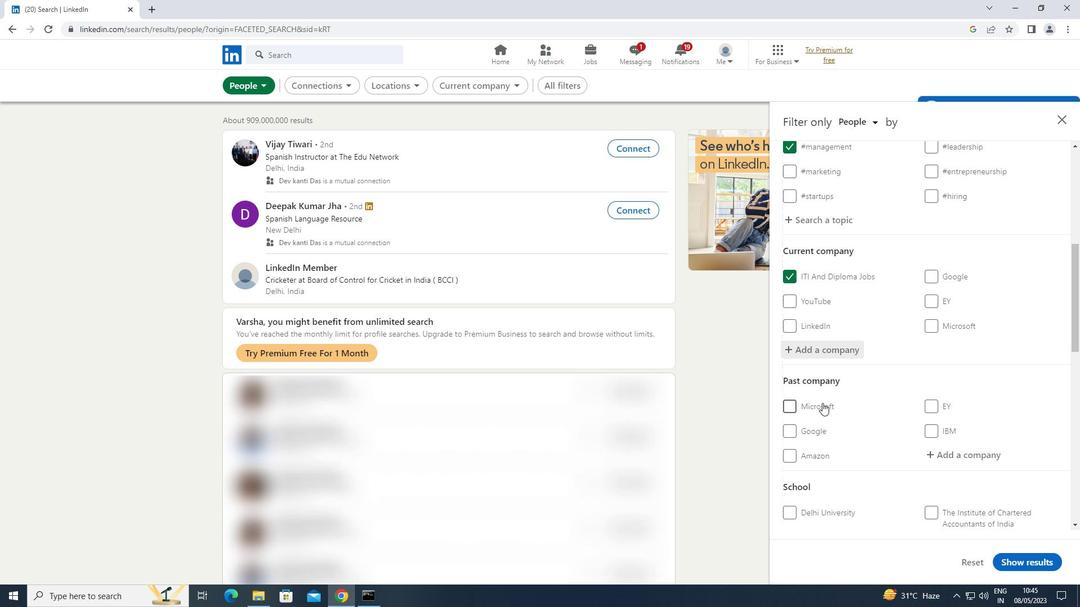 
Action: Mouse scrolled (822, 402) with delta (0, 0)
Screenshot: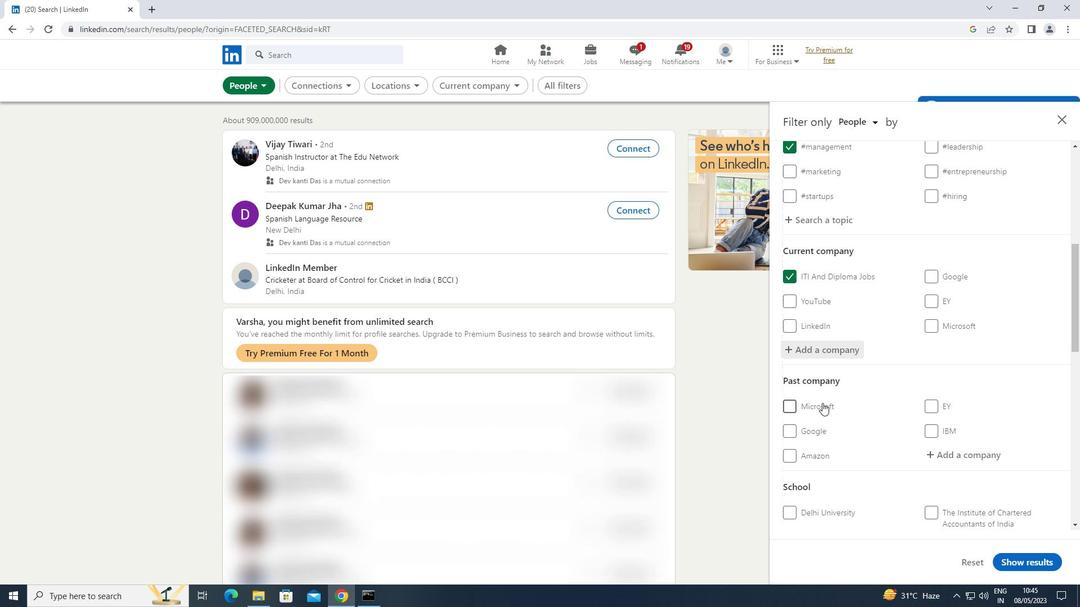 
Action: Mouse scrolled (822, 402) with delta (0, 0)
Screenshot: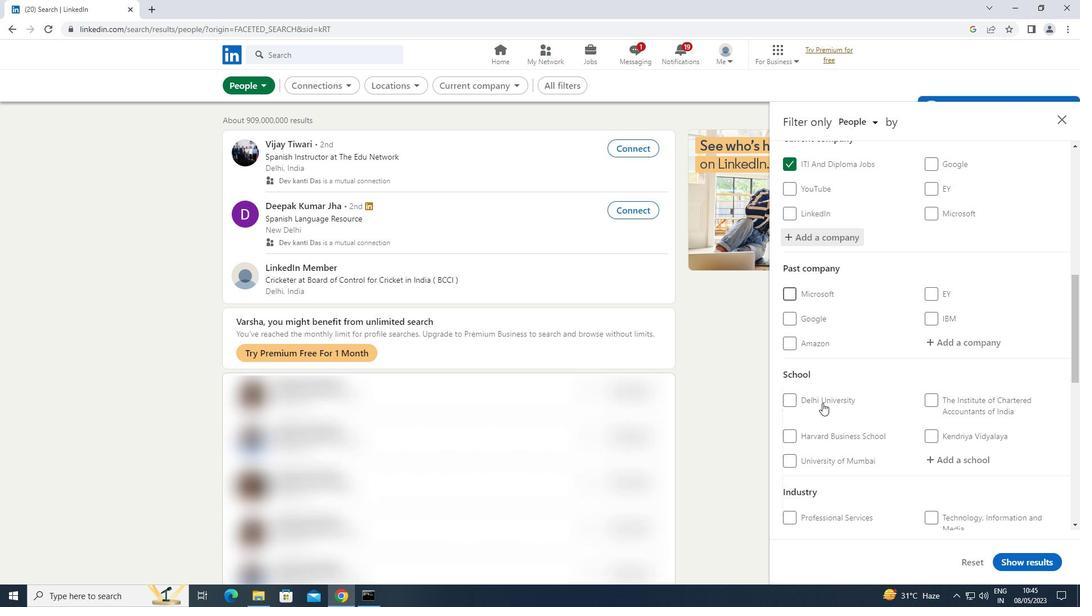 
Action: Mouse moved to (943, 395)
Screenshot: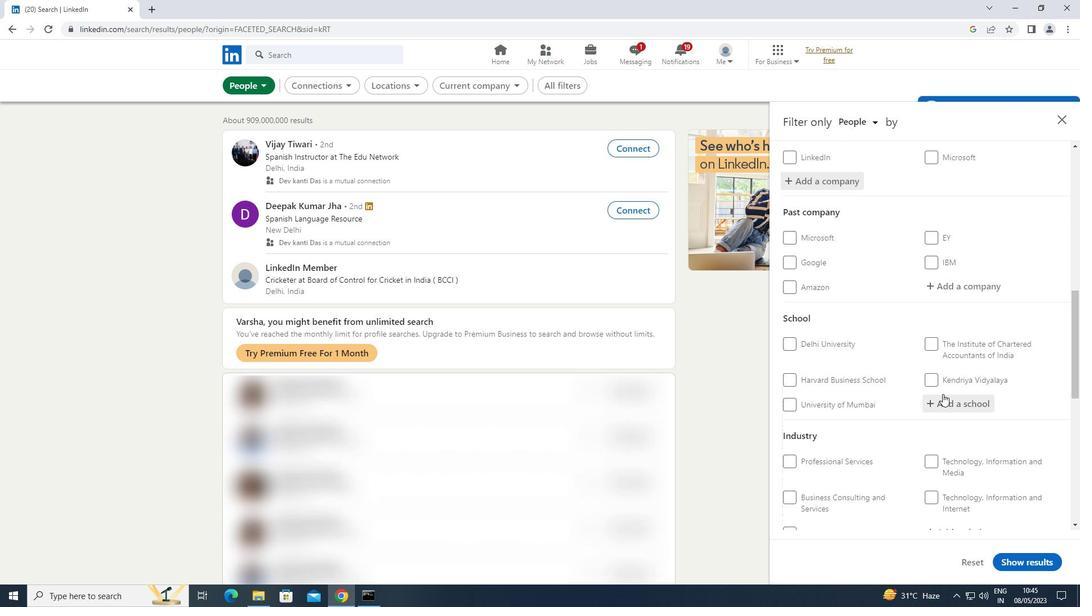
Action: Mouse pressed left at (943, 395)
Screenshot: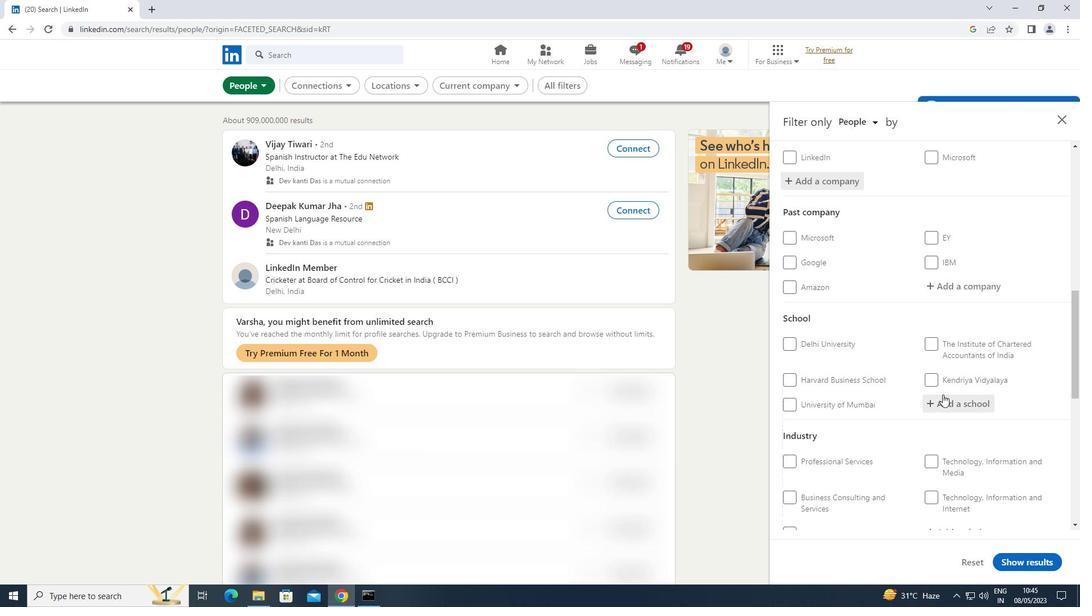 
Action: Key pressed <Key.shift>INDIAN
Screenshot: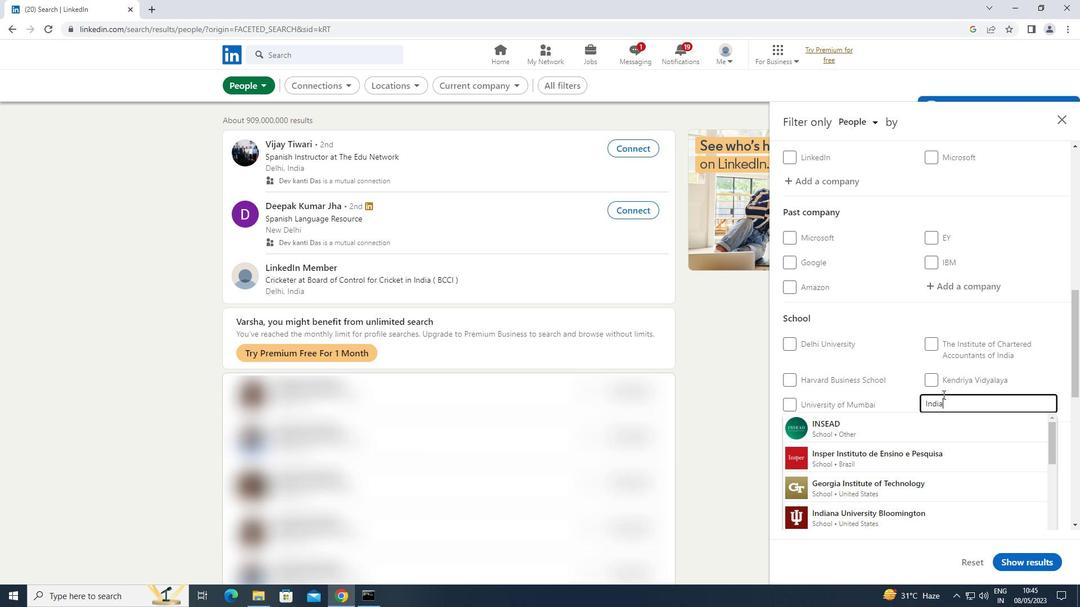 
Action: Mouse moved to (924, 450)
Screenshot: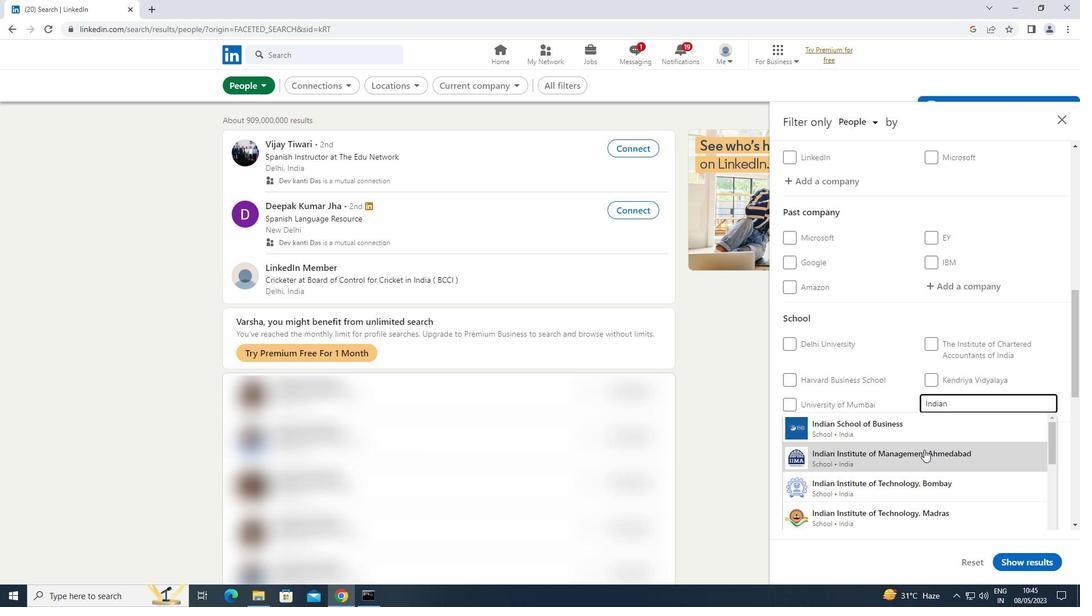 
Action: Mouse scrolled (924, 449) with delta (0, 0)
Screenshot: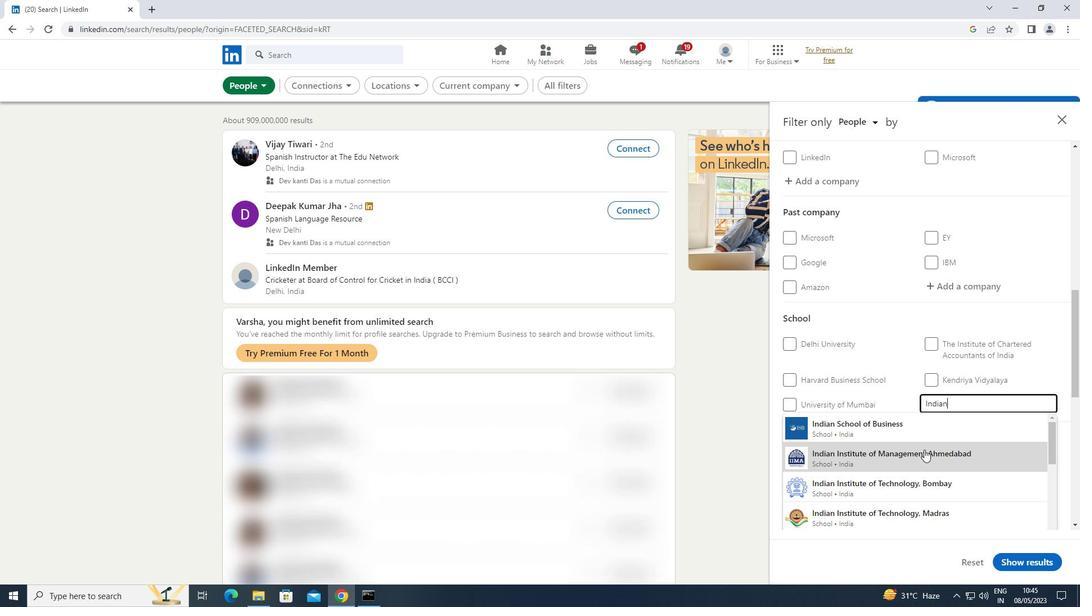 
Action: Mouse scrolled (924, 449) with delta (0, 0)
Screenshot: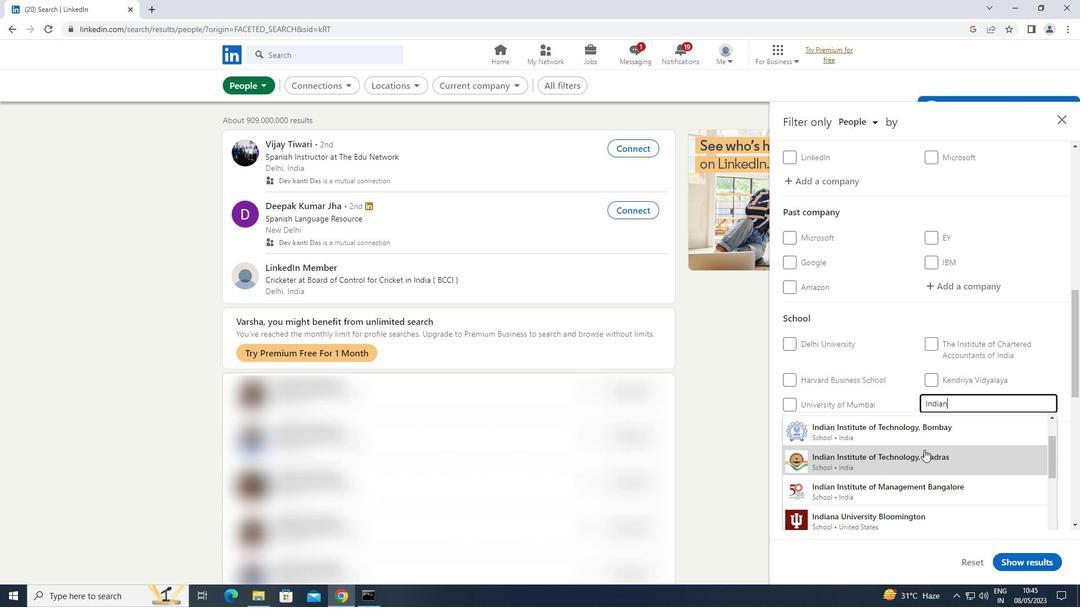 
Action: Mouse scrolled (924, 449) with delta (0, 0)
Screenshot: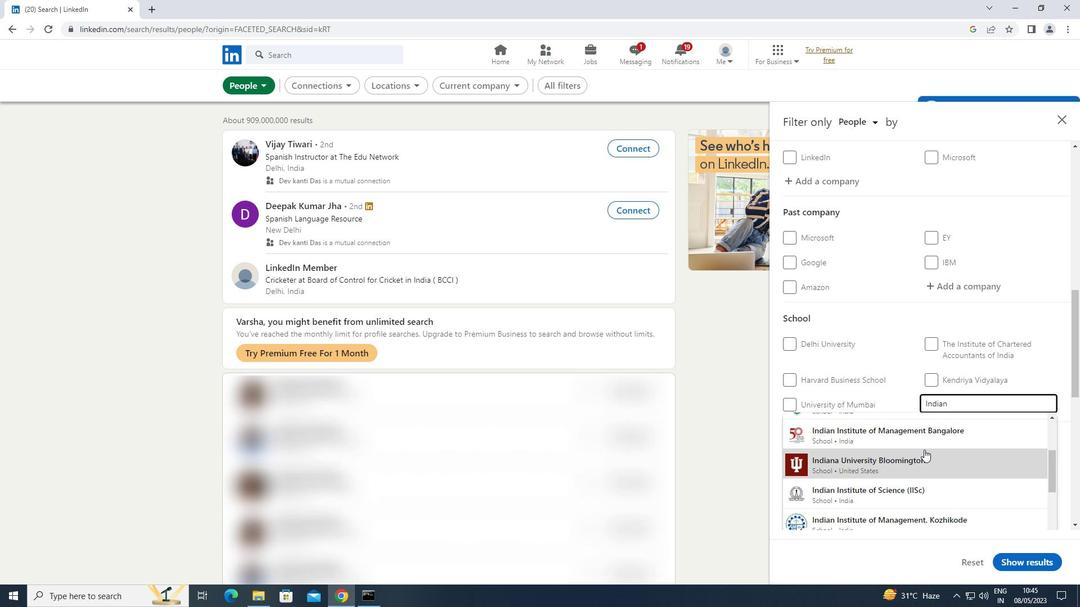 
Action: Mouse scrolled (924, 449) with delta (0, 0)
Screenshot: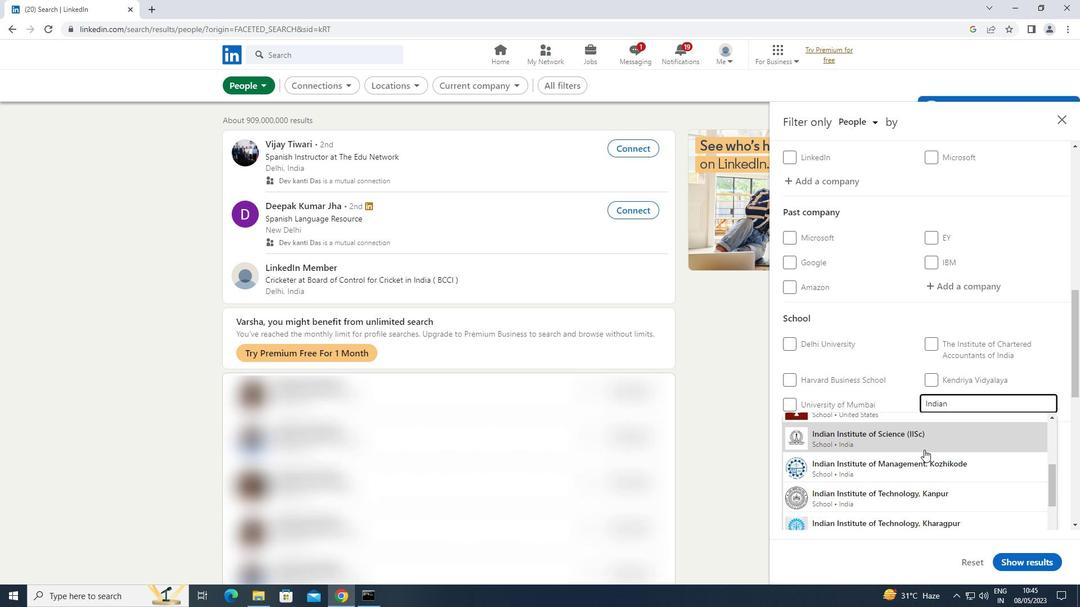 
Action: Mouse scrolled (924, 449) with delta (0, 0)
Screenshot: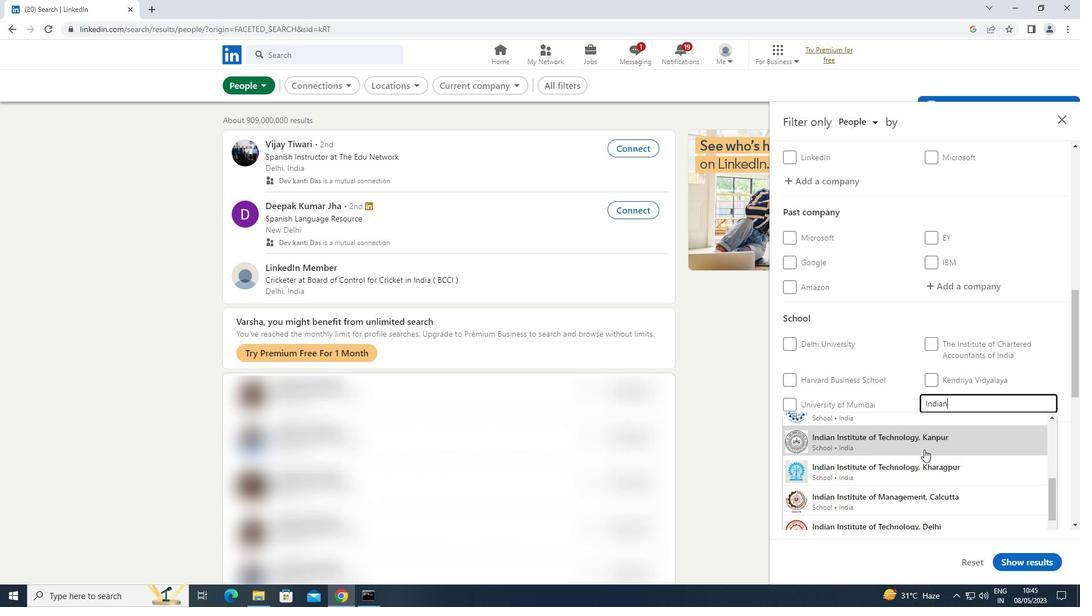 
Action: Mouse scrolled (924, 449) with delta (0, 0)
Screenshot: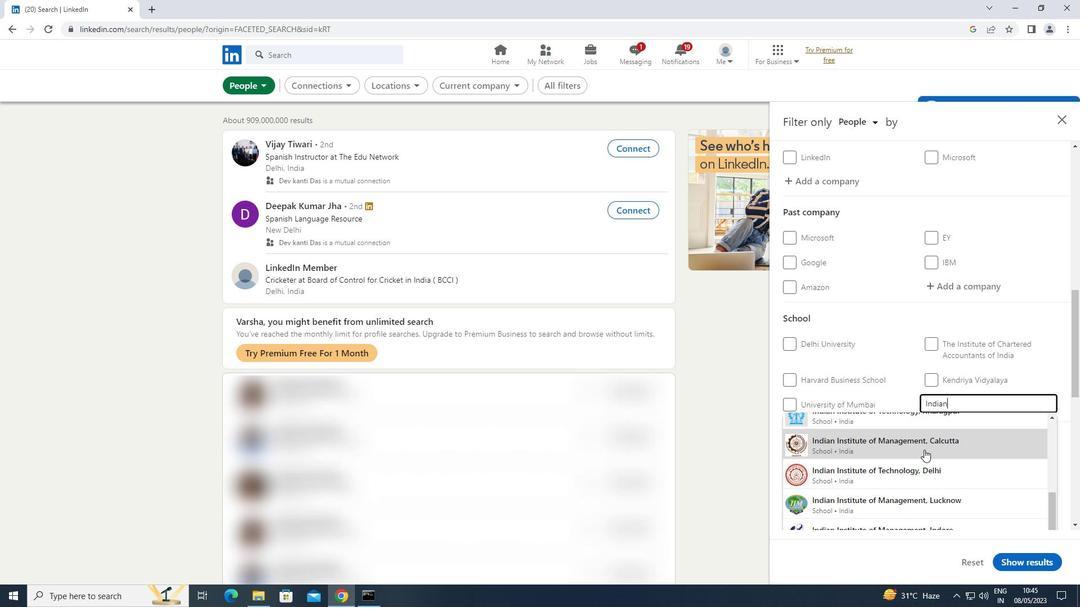 
Action: Mouse pressed left at (924, 450)
Screenshot: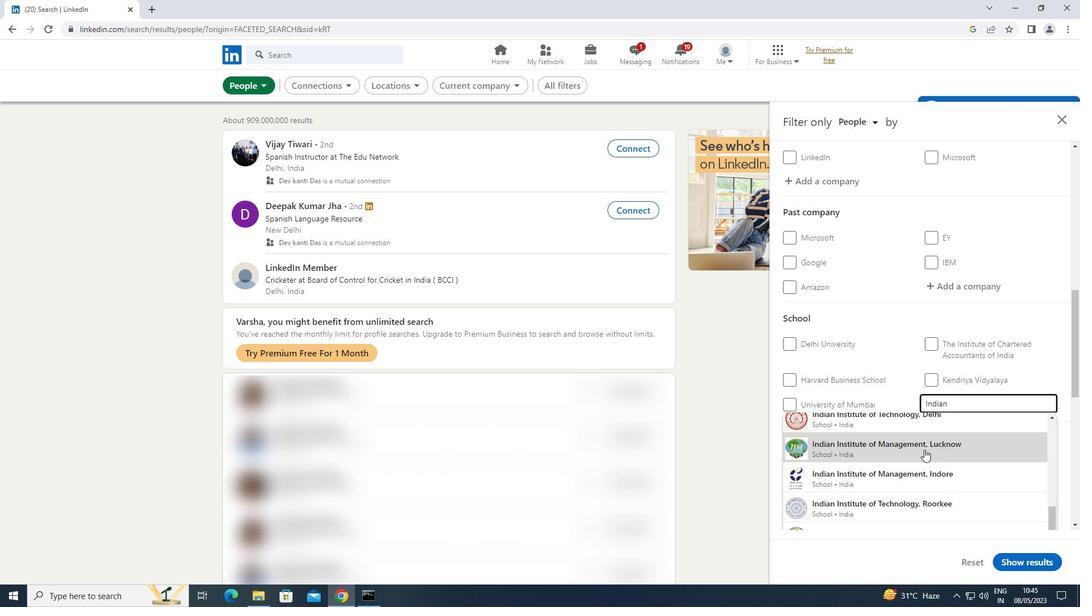 
Action: Mouse moved to (925, 448)
Screenshot: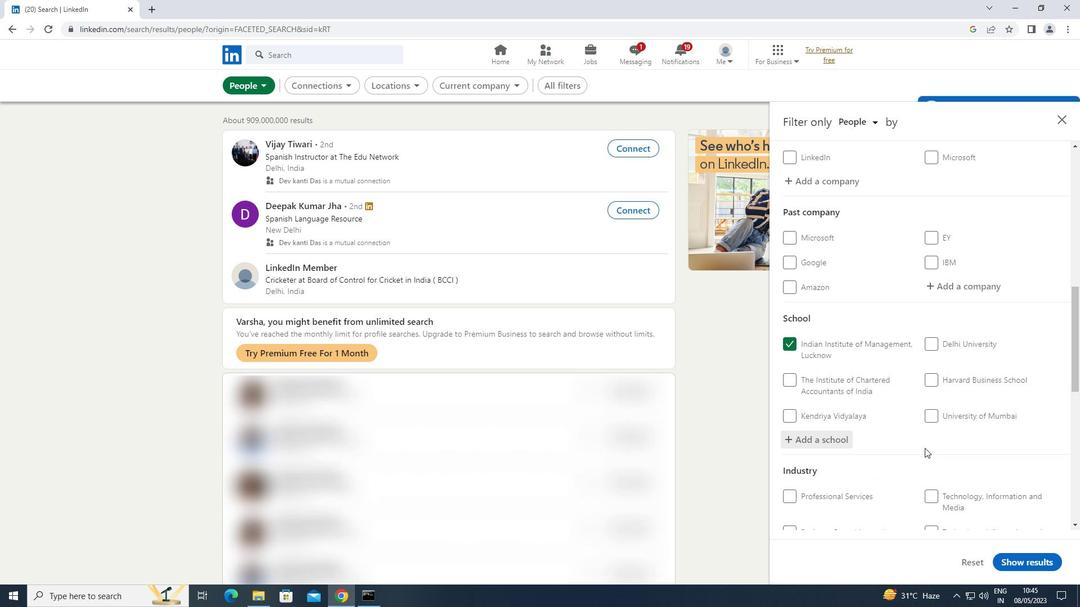 
Action: Mouse scrolled (925, 447) with delta (0, 0)
Screenshot: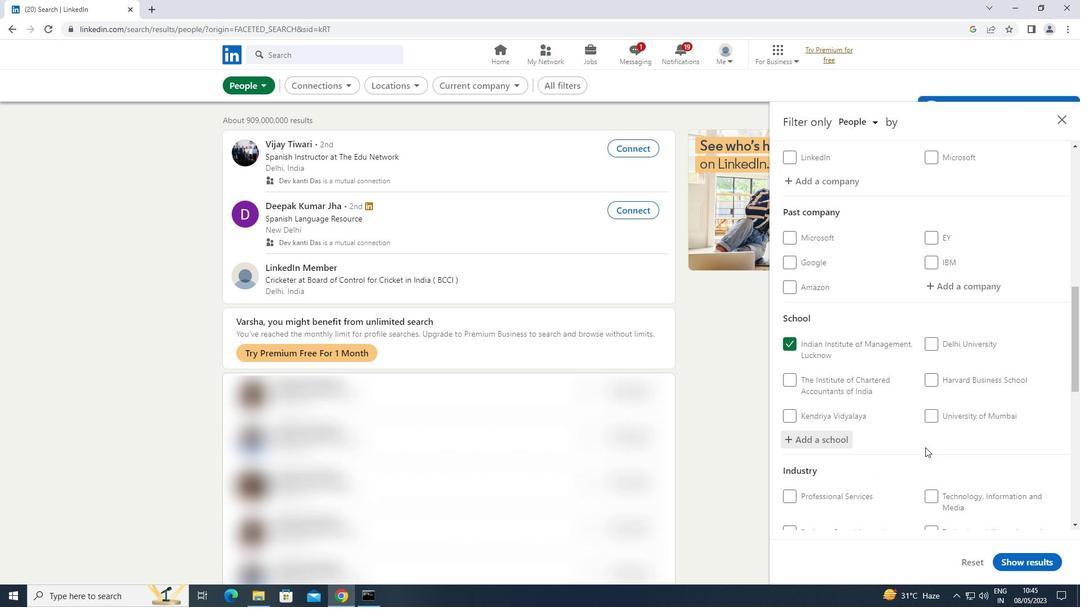 
Action: Mouse moved to (926, 447)
Screenshot: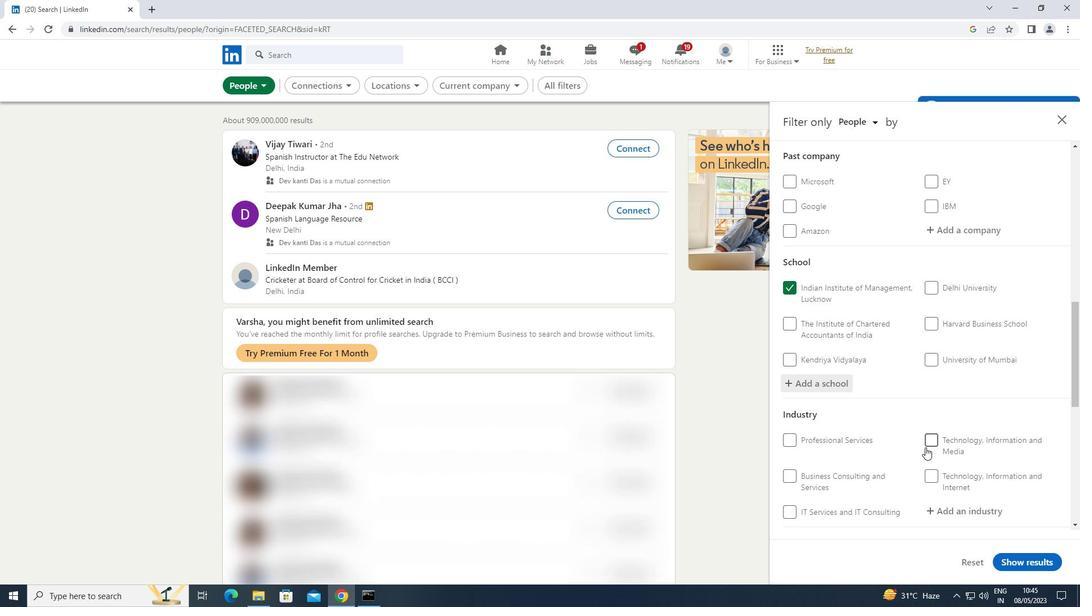 
Action: Mouse scrolled (926, 446) with delta (0, 0)
Screenshot: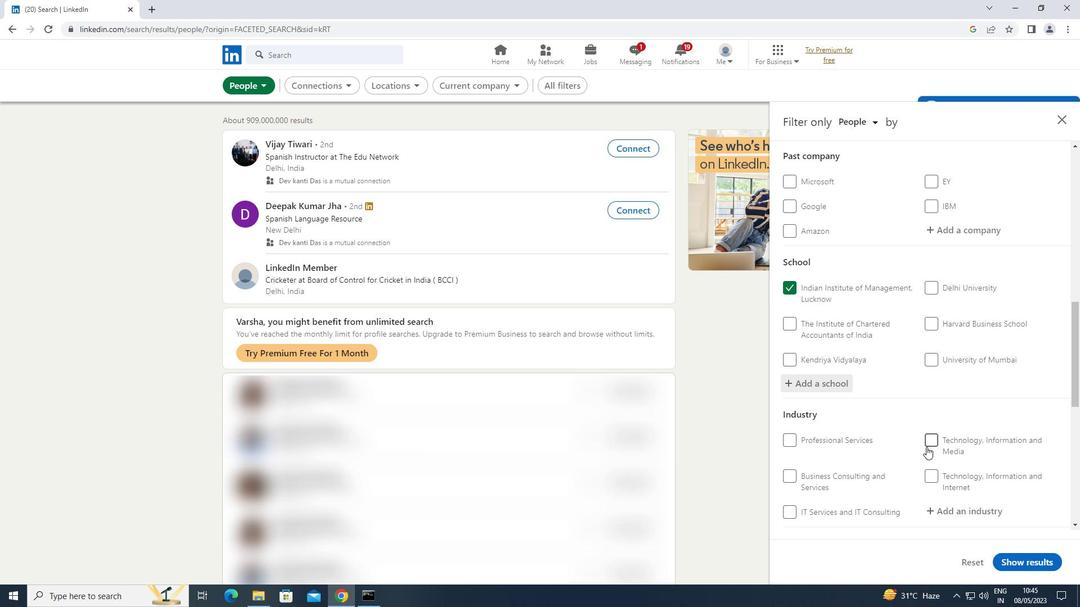 
Action: Mouse moved to (965, 455)
Screenshot: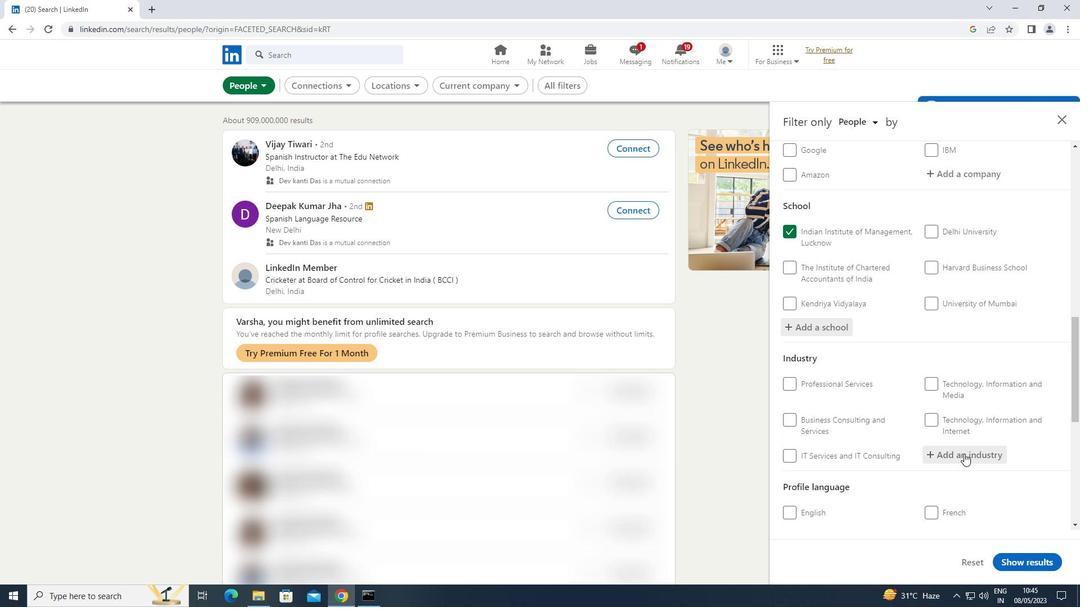 
Action: Mouse pressed left at (965, 455)
Screenshot: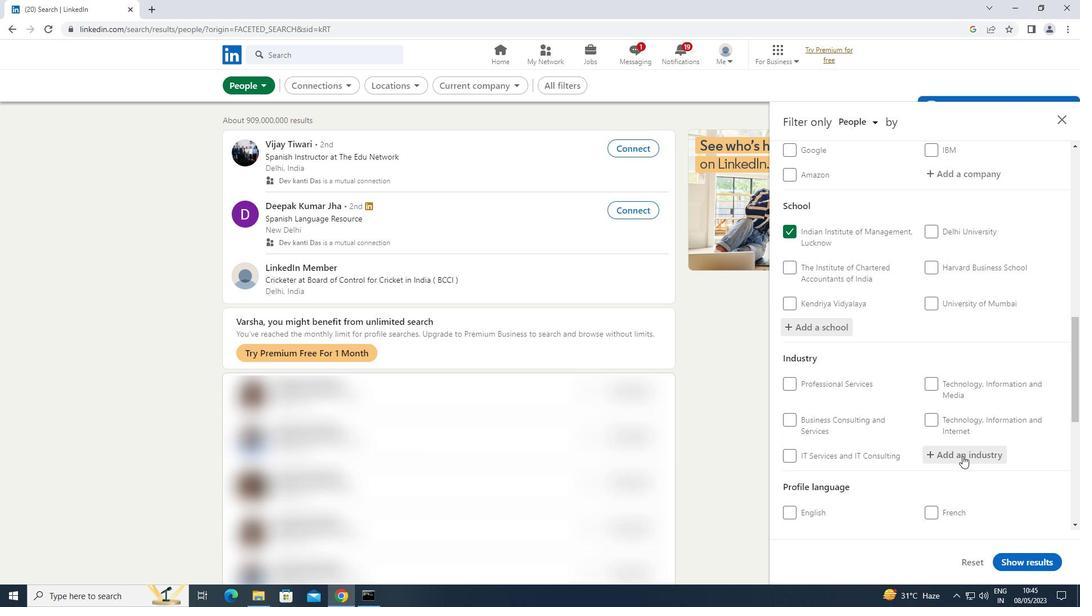 
Action: Mouse moved to (966, 455)
Screenshot: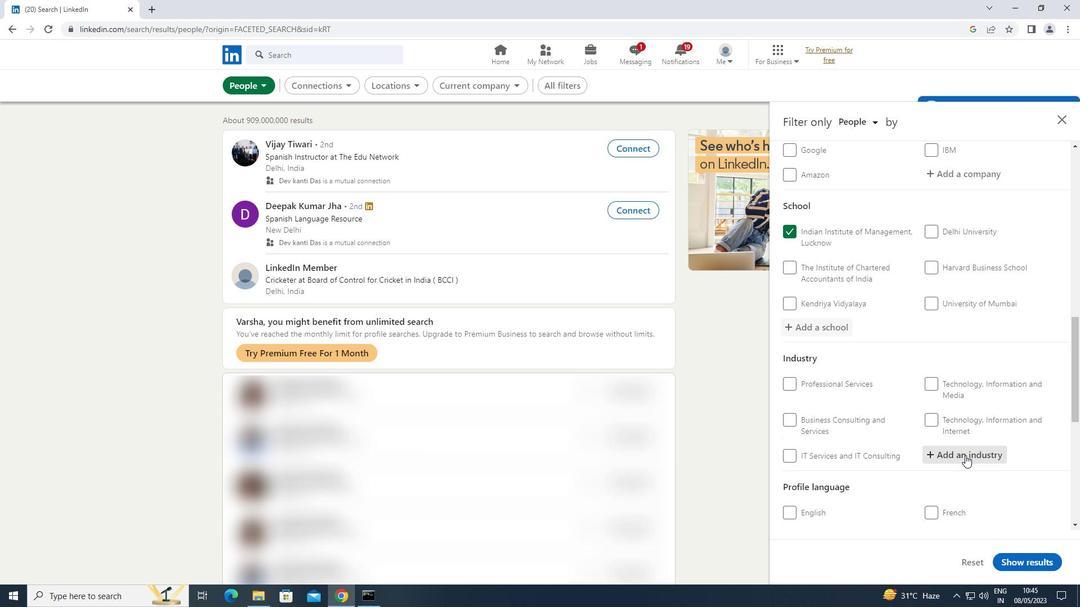 
Action: Key pressed <Key.shift>BUSINESS
Screenshot: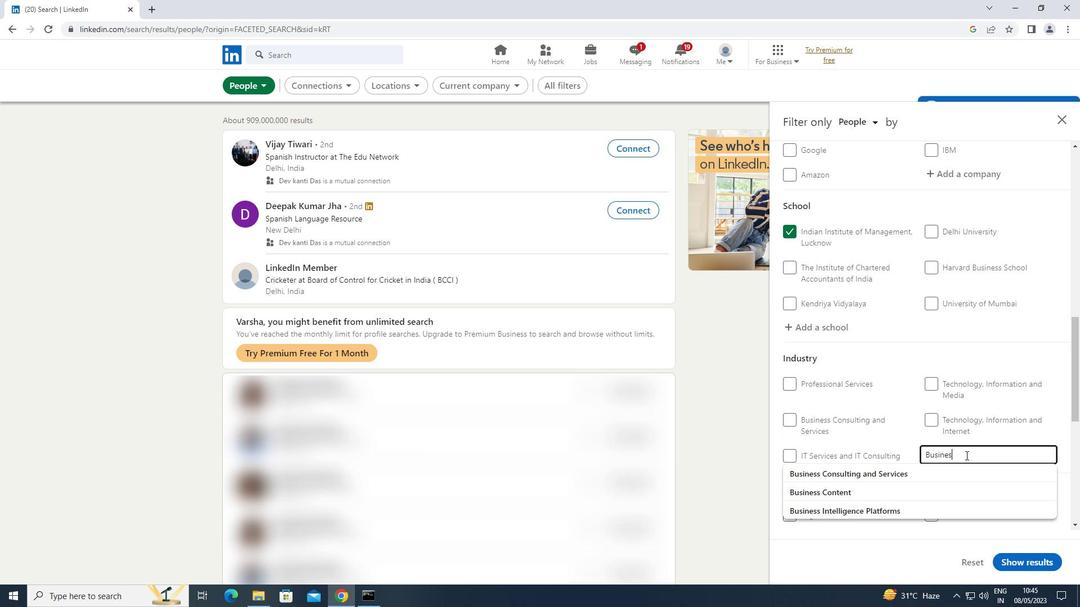 
Action: Mouse moved to (906, 475)
Screenshot: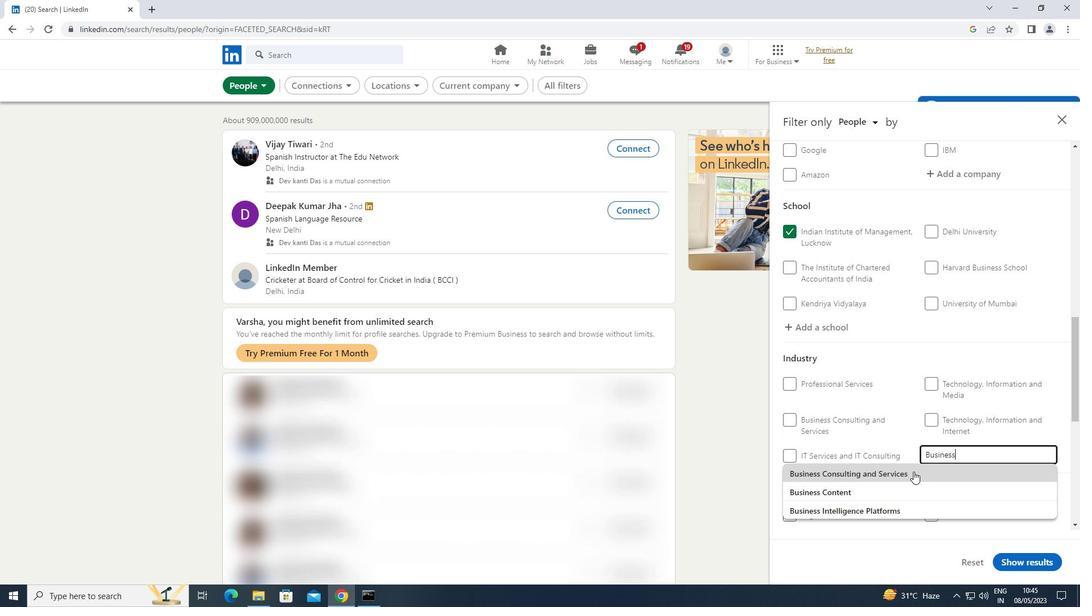 
Action: Mouse pressed left at (906, 475)
Screenshot: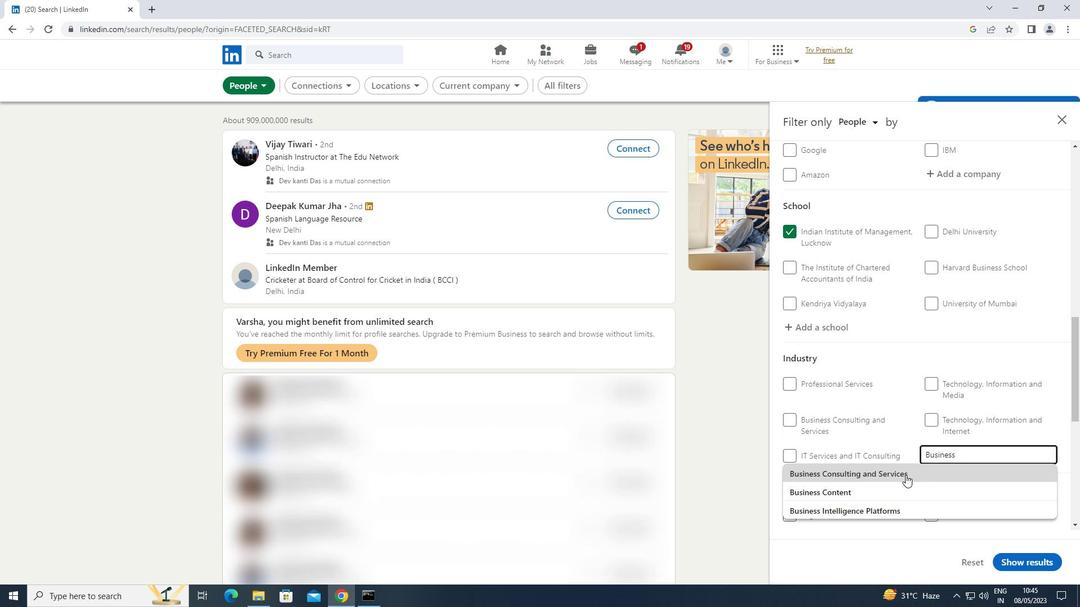 
Action: Mouse scrolled (906, 475) with delta (0, 0)
Screenshot: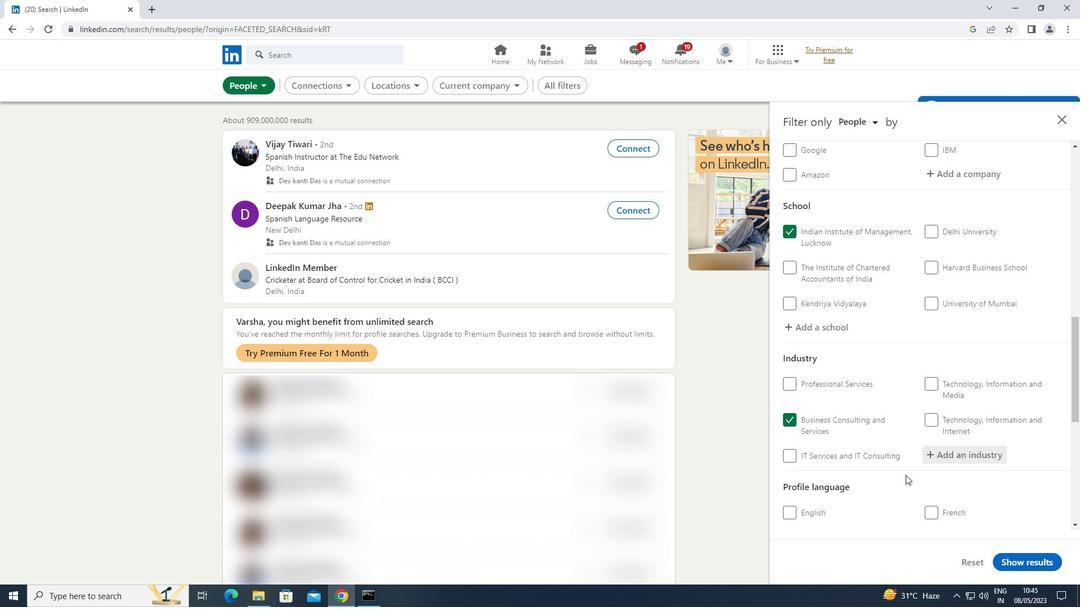 
Action: Mouse scrolled (906, 475) with delta (0, 0)
Screenshot: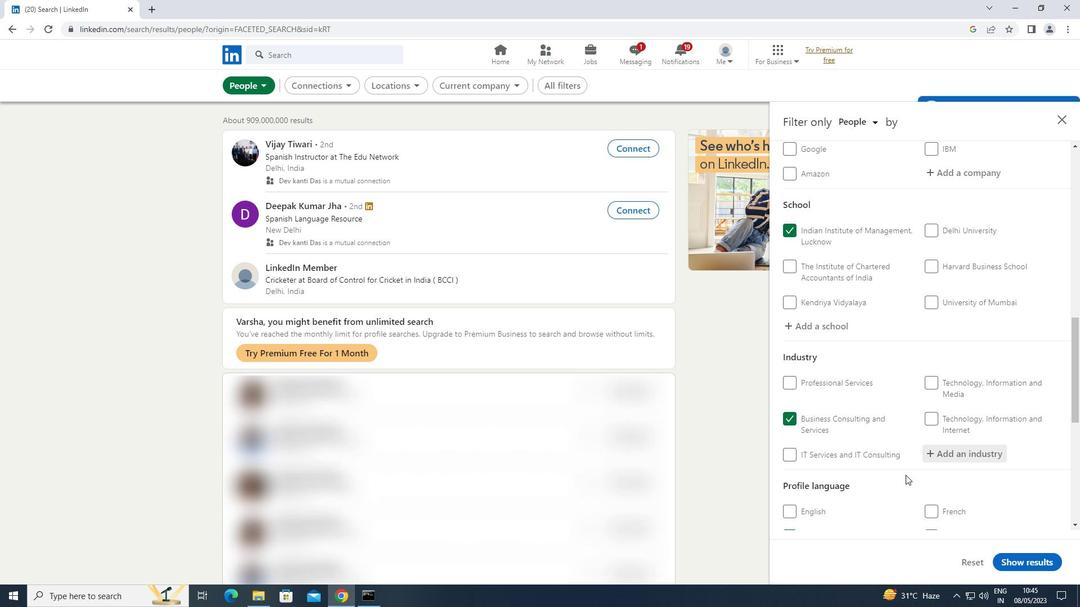 
Action: Mouse moved to (942, 461)
Screenshot: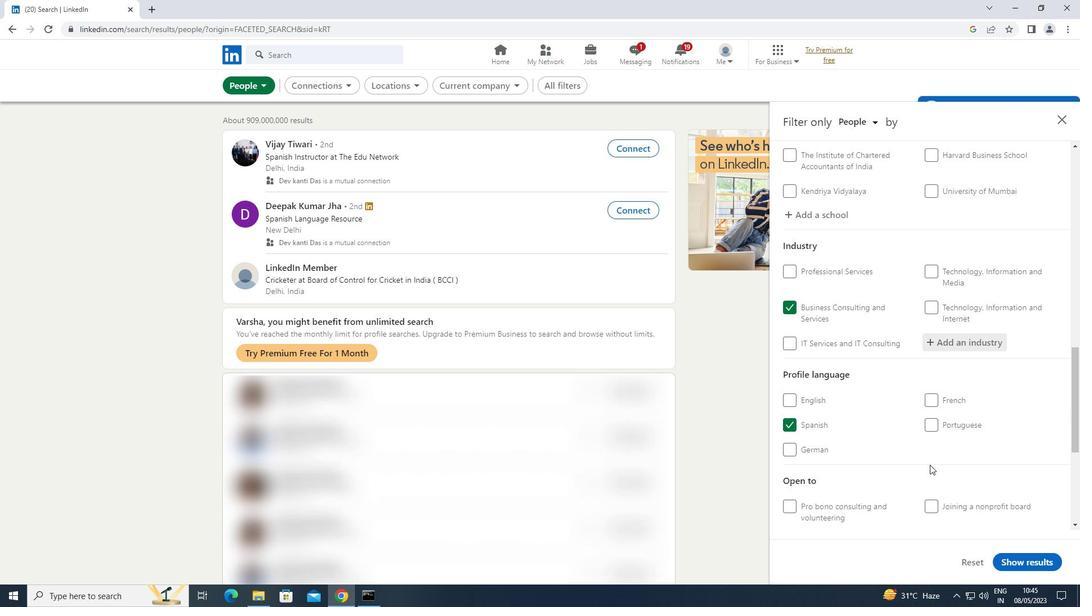 
Action: Mouse scrolled (942, 460) with delta (0, 0)
Screenshot: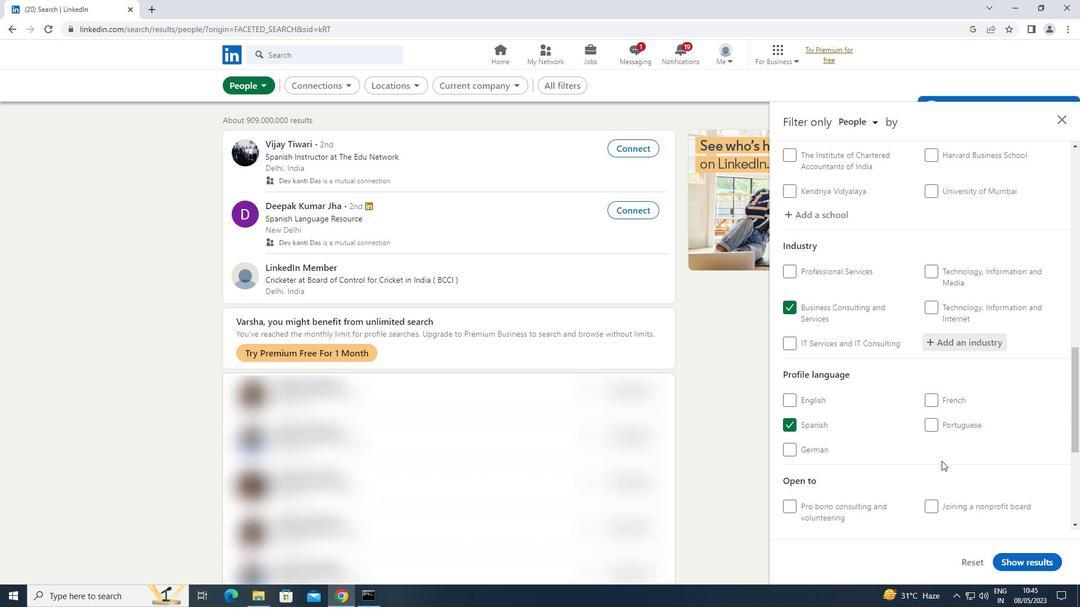 
Action: Mouse moved to (939, 460)
Screenshot: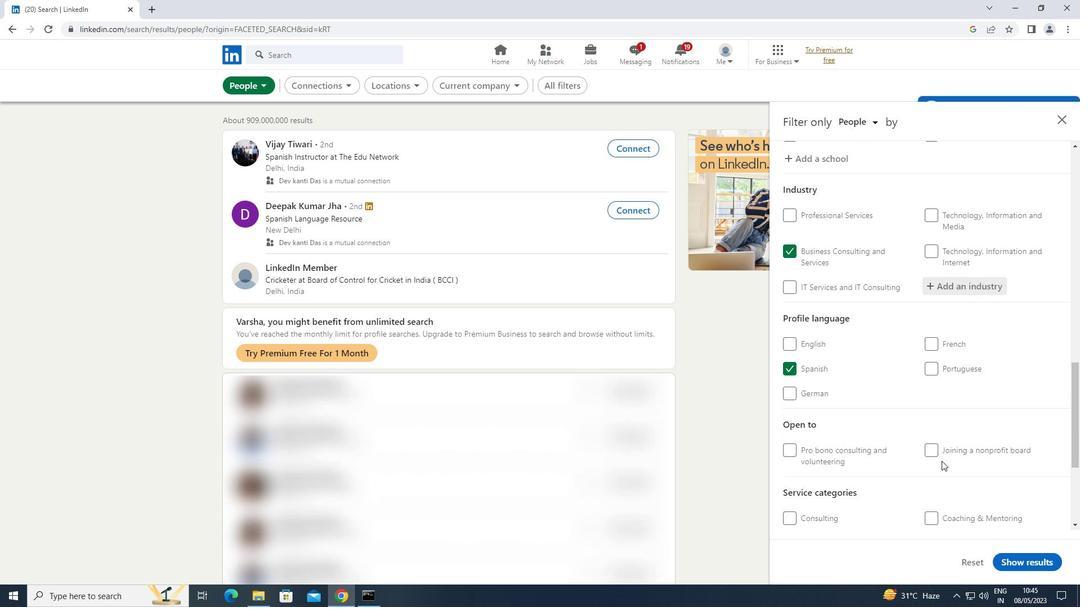 
Action: Mouse scrolled (939, 460) with delta (0, 0)
Screenshot: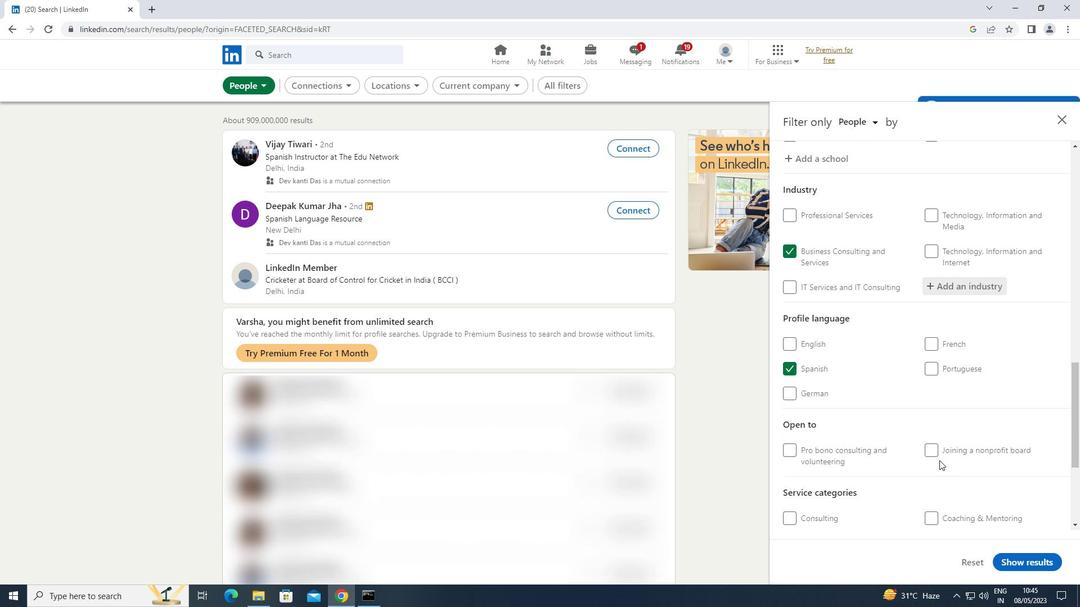 
Action: Mouse scrolled (939, 460) with delta (0, 0)
Screenshot: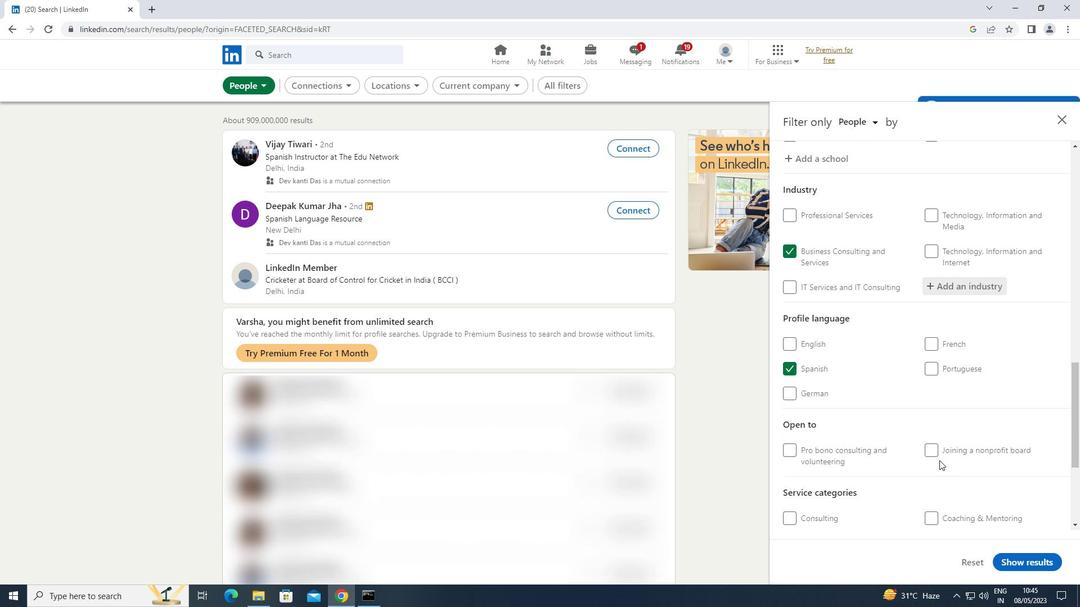 
Action: Mouse scrolled (939, 460) with delta (0, 0)
Screenshot: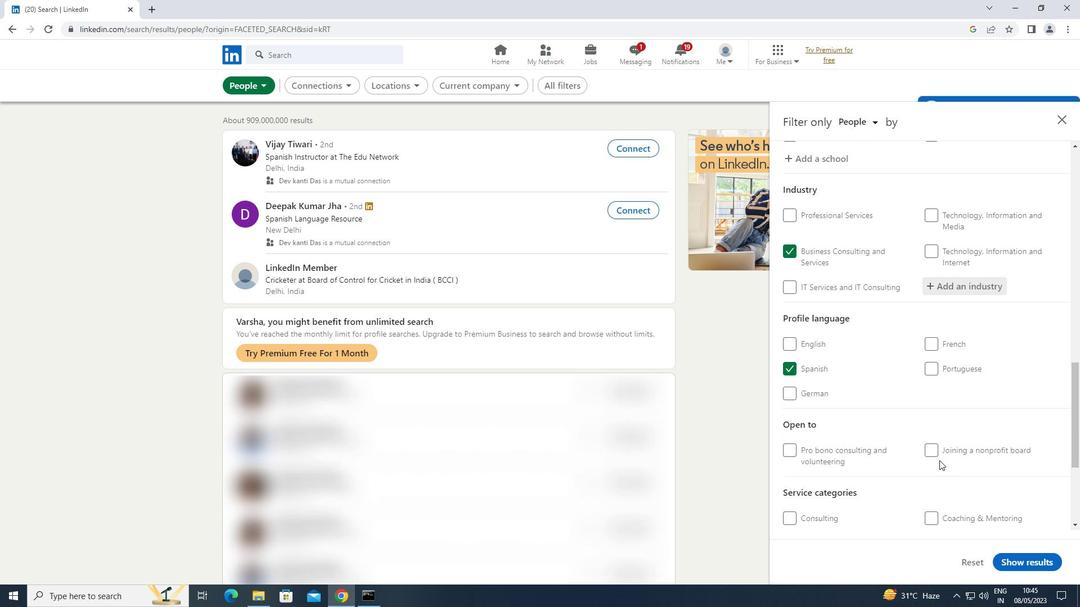 
Action: Mouse moved to (964, 395)
Screenshot: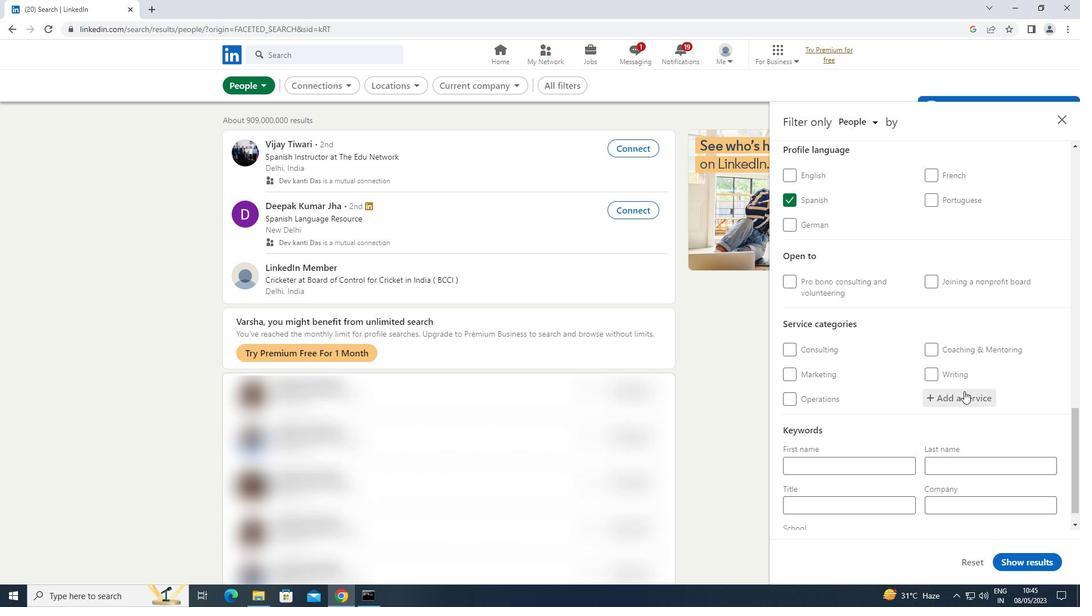 
Action: Mouse pressed left at (964, 395)
Screenshot: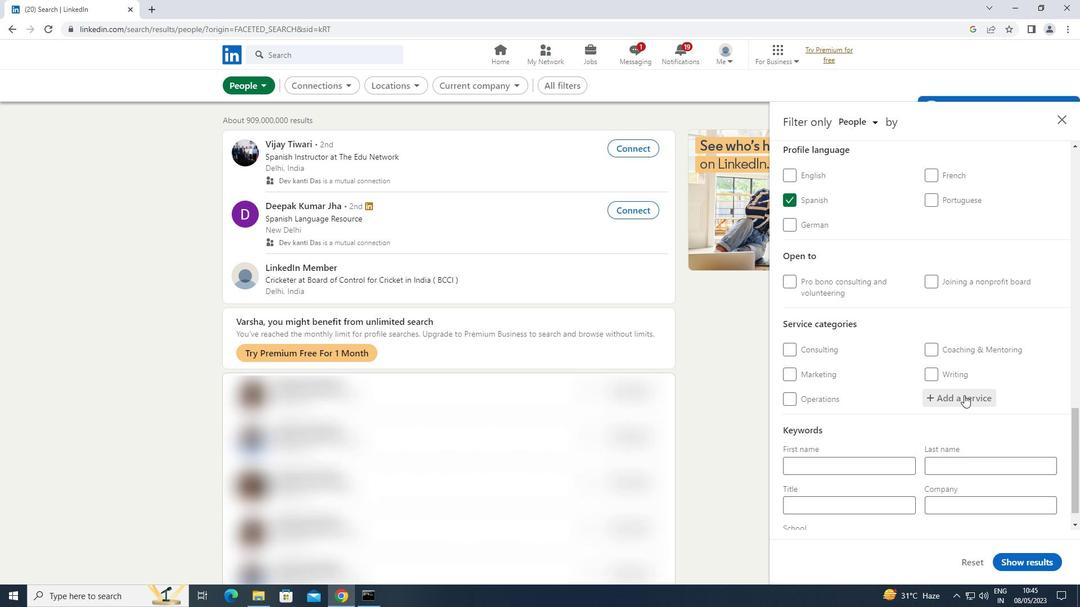 
Action: Key pressed <Key.shift>VISUAL
Screenshot: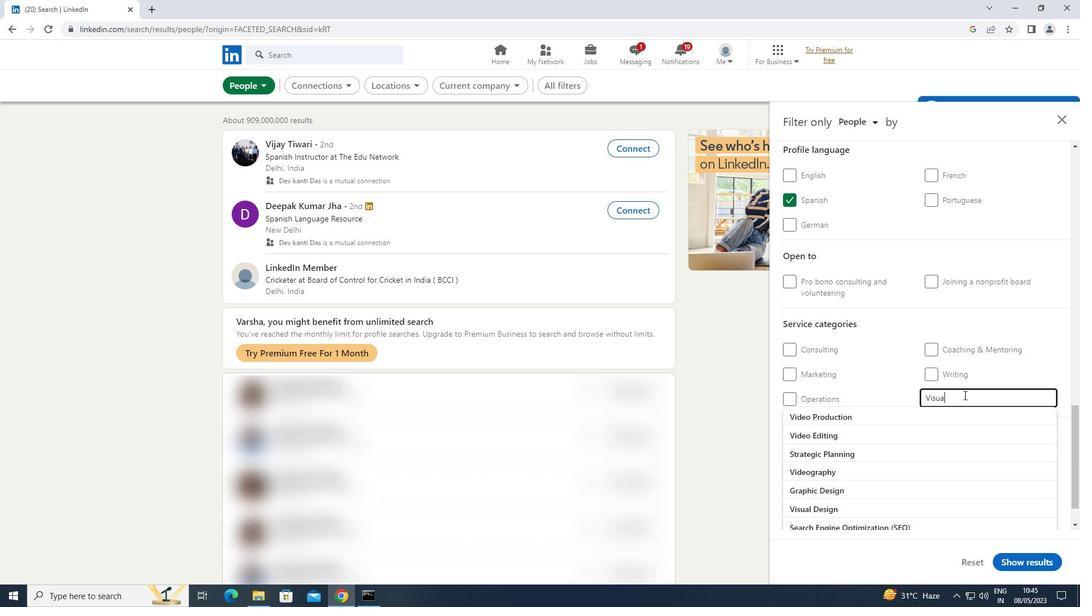 
Action: Mouse moved to (869, 415)
Screenshot: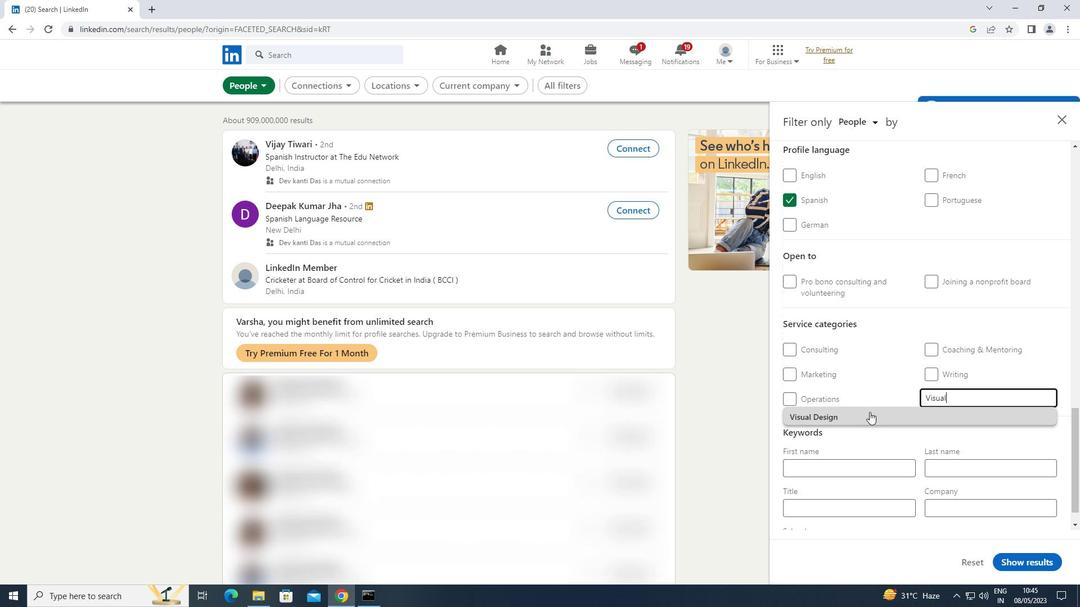 
Action: Mouse pressed left at (869, 415)
Screenshot: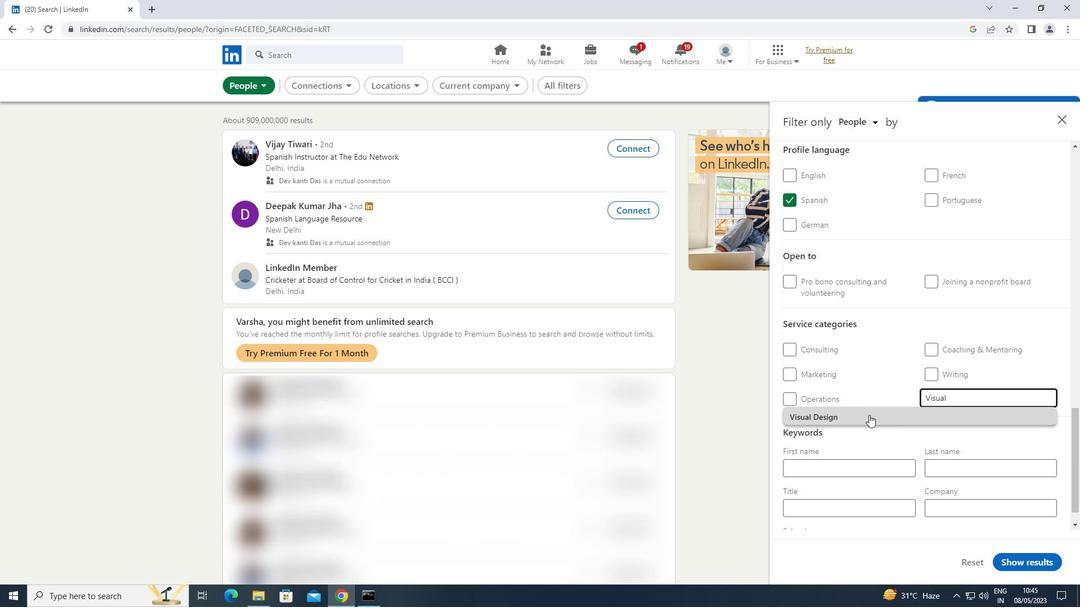 
Action: Mouse scrolled (869, 414) with delta (0, 0)
Screenshot: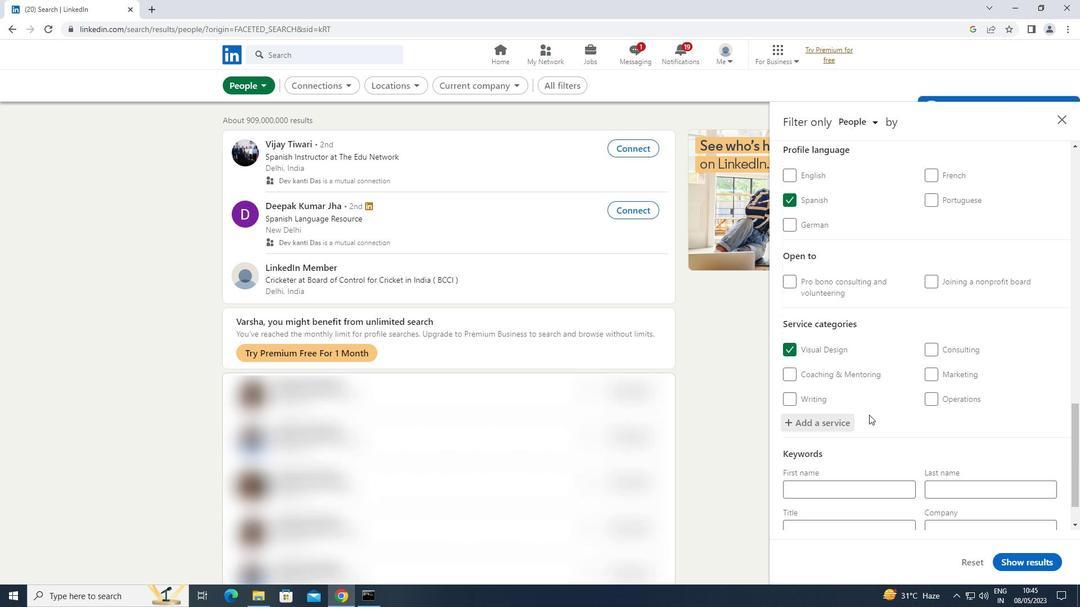 
Action: Mouse scrolled (869, 414) with delta (0, 0)
Screenshot: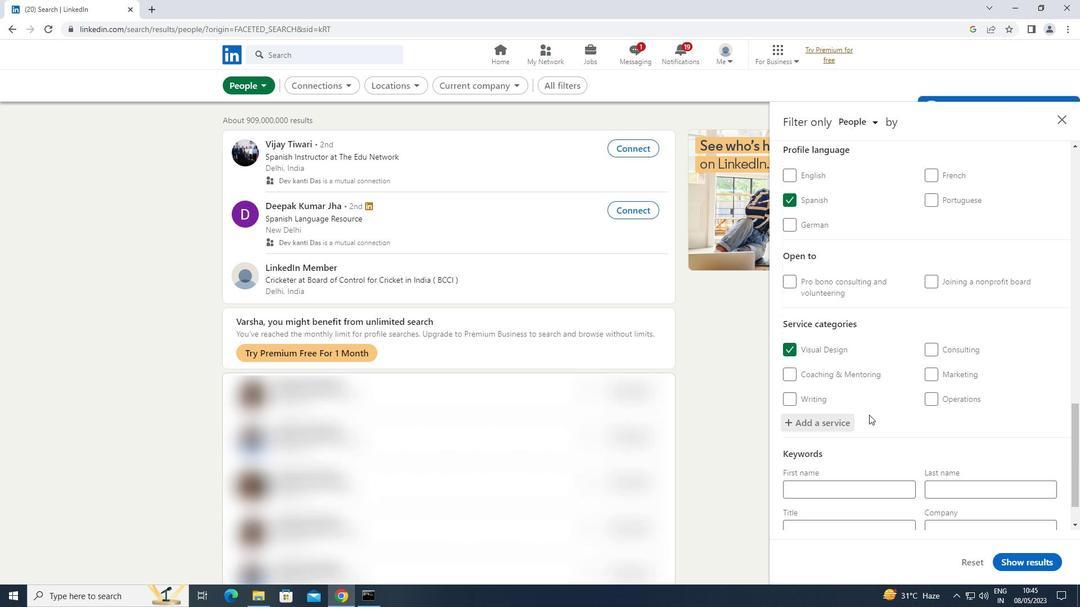 
Action: Mouse scrolled (869, 414) with delta (0, 0)
Screenshot: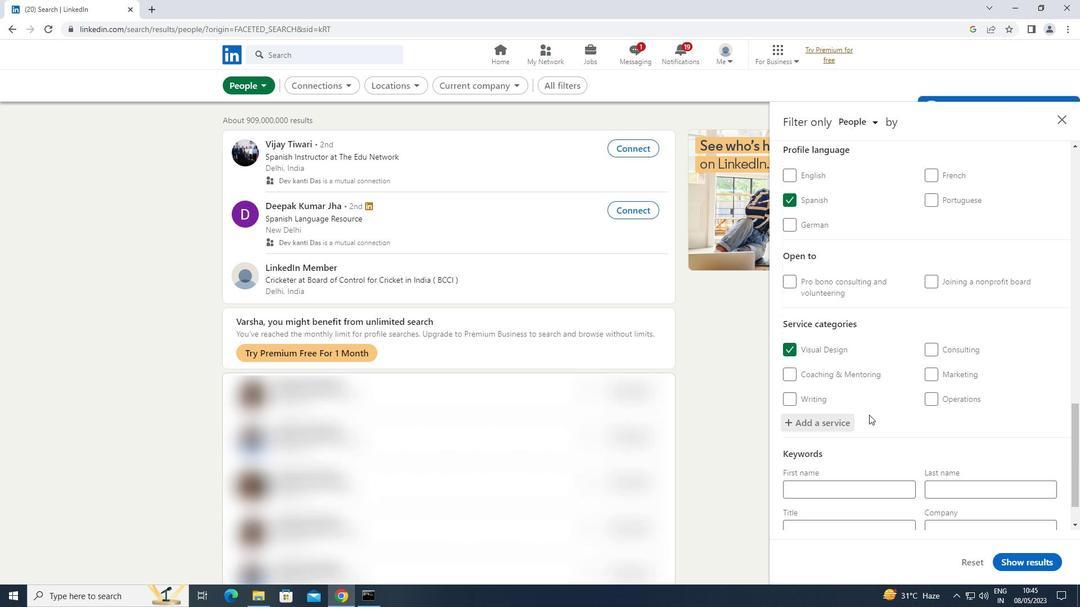 
Action: Mouse scrolled (869, 414) with delta (0, 0)
Screenshot: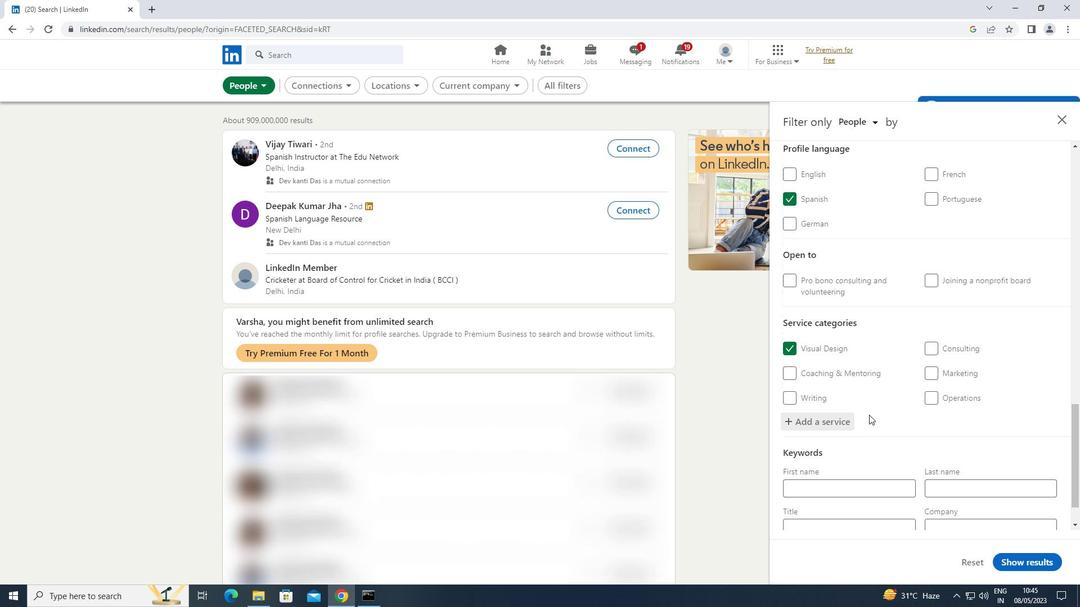 
Action: Mouse scrolled (869, 414) with delta (0, 0)
Screenshot: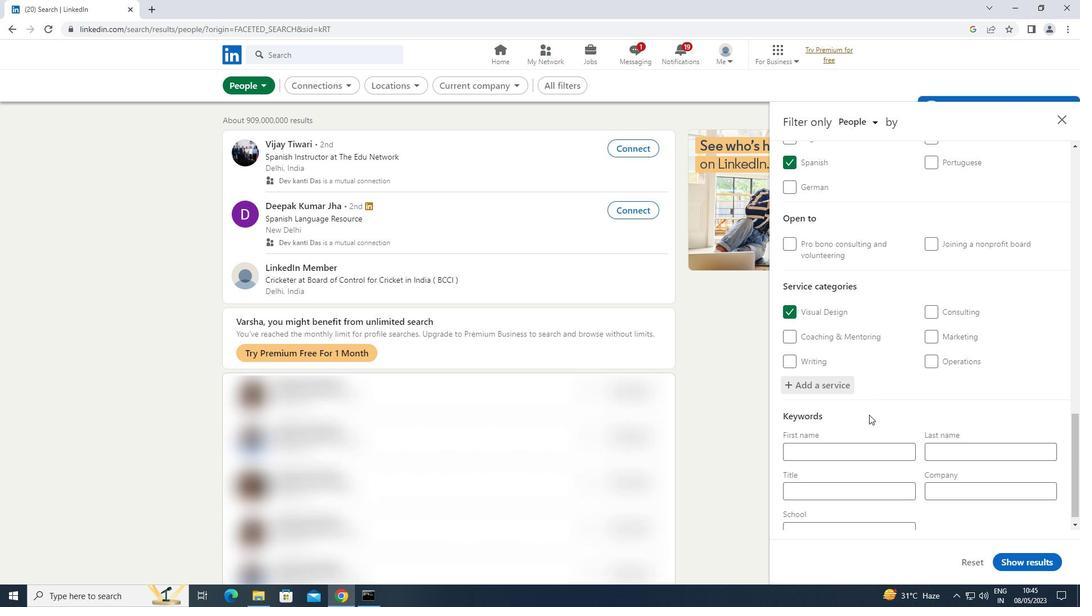 
Action: Mouse moved to (839, 474)
Screenshot: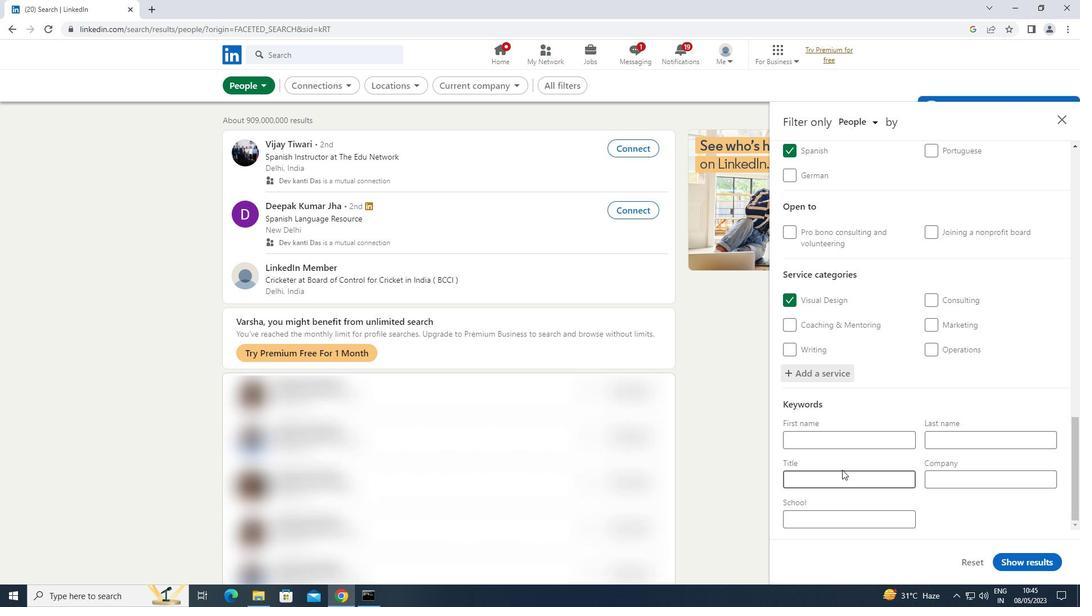 
Action: Mouse pressed left at (839, 474)
Screenshot: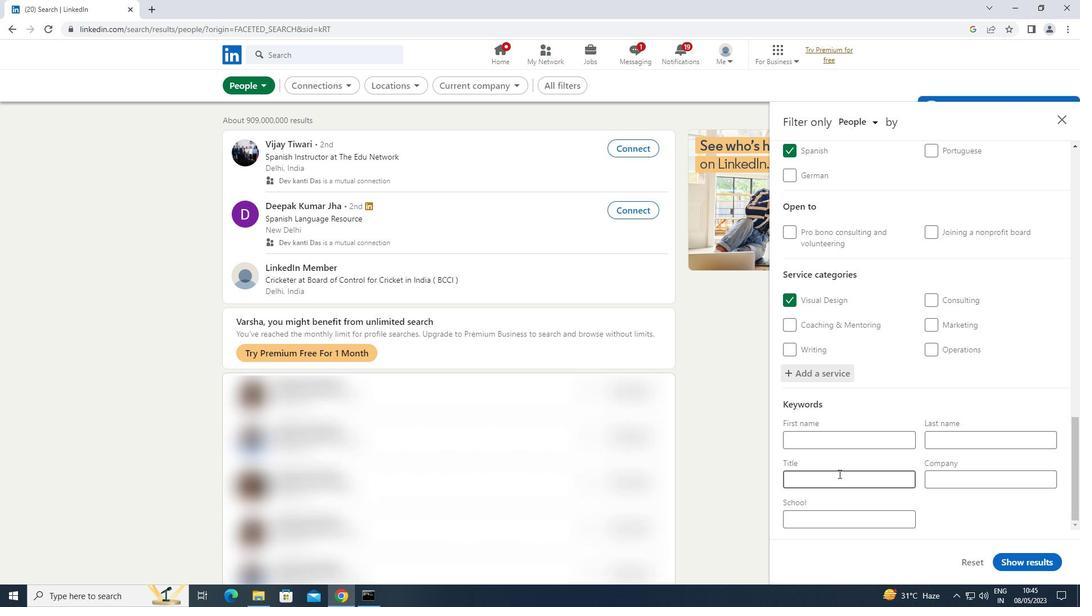 
Action: Mouse moved to (839, 475)
Screenshot: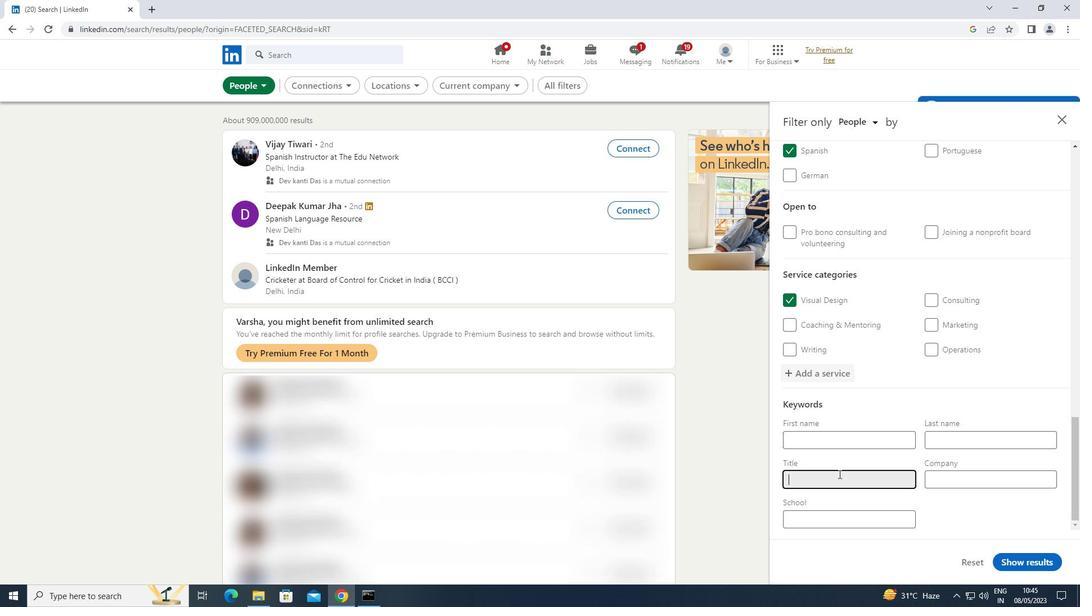 
Action: Key pressed <Key.shift>FRONT<Key.space><Key.shift>DOOR<Key.space><Key.shift>GREETER
Screenshot: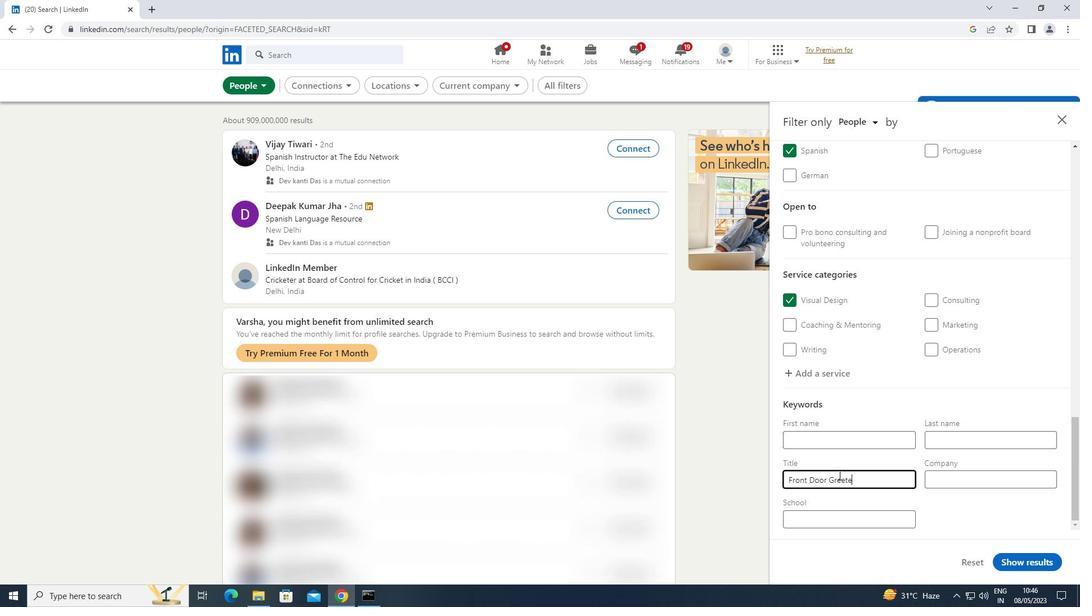 
Action: Mouse moved to (1020, 560)
Screenshot: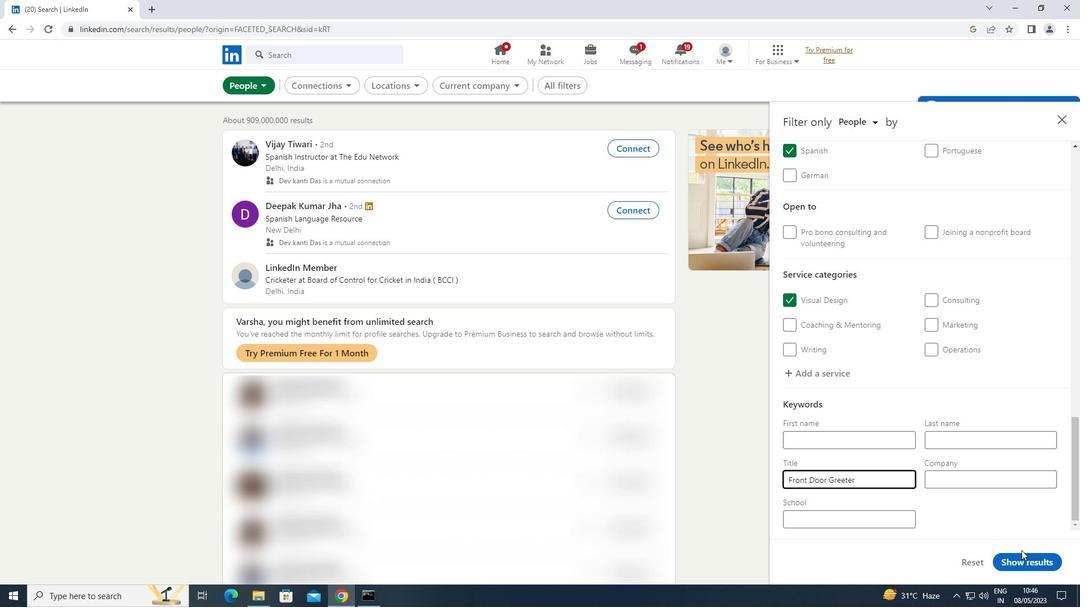 
Action: Mouse pressed left at (1020, 560)
Screenshot: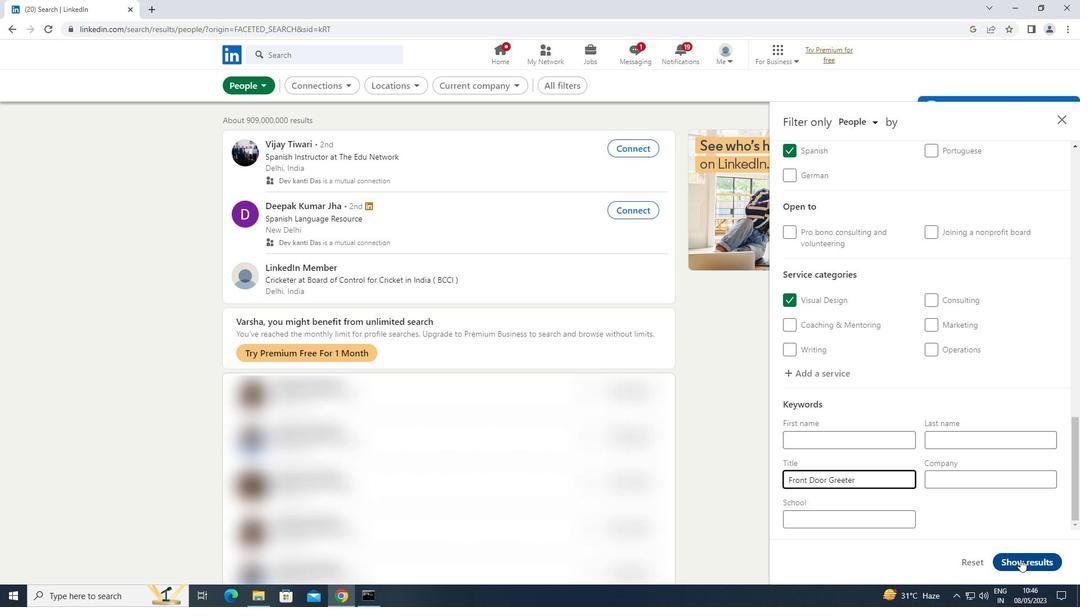 
